 Task: Assign in the project AvidTech the issue 'Implement a new cloud-based time tracking system for a company with advanced time tracking and project management features' to the sprint 'User Flow Optimization Sprint'. Assign in the project AvidTech the issue 'Integrate a new location-based feature into an existing mobile application to enhance user experience and personalization' to the sprint 'User Flow Optimization Sprint'. Assign in the project AvidTech the issue 'Develop a new tool for automated testing of web application database performance and scalability' to the sprint 'User Flow Optimization Sprint'. Assign in the project AvidTech the issue 'Upgrade the content management and versioning mechanisms of a web application to improve content management and version control' to the sprint 'User Flow Optimization Sprint'
Action: Mouse moved to (491, 485)
Screenshot: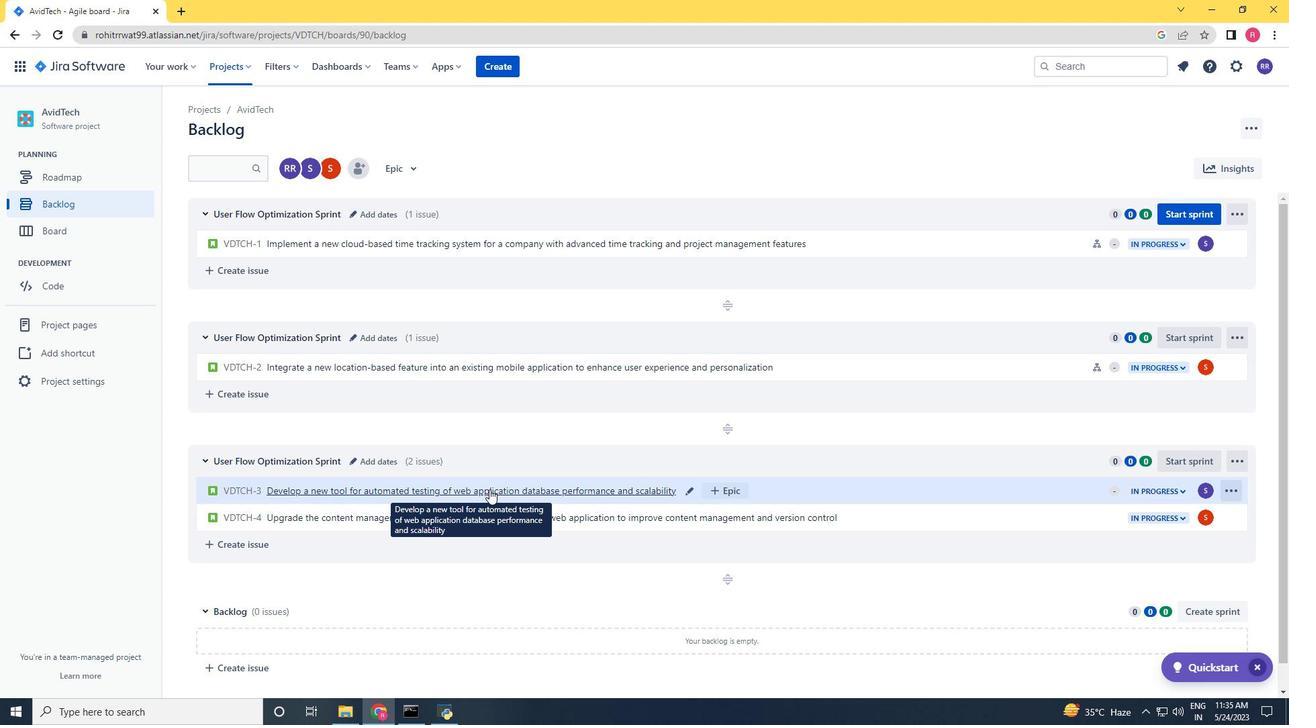 
Action: Mouse scrolled (491, 486) with delta (0, 0)
Screenshot: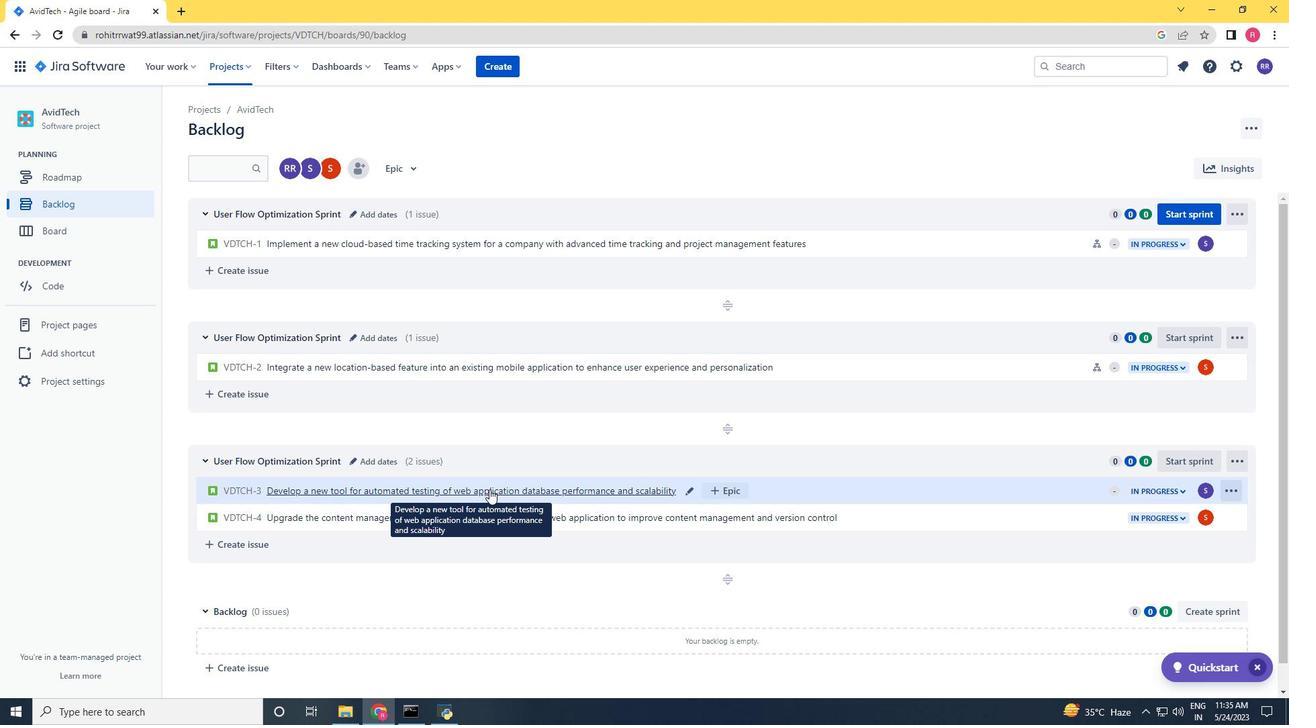 
Action: Mouse scrolled (491, 486) with delta (0, 0)
Screenshot: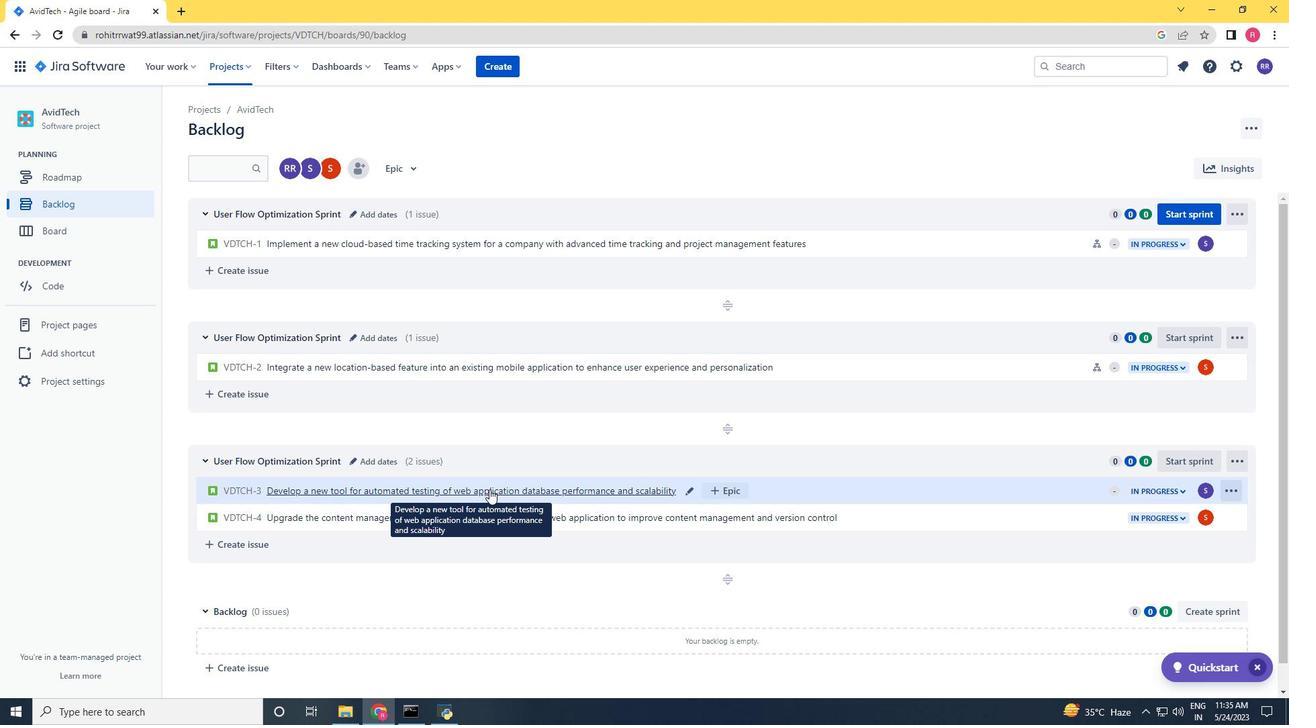 
Action: Mouse scrolled (491, 486) with delta (0, 0)
Screenshot: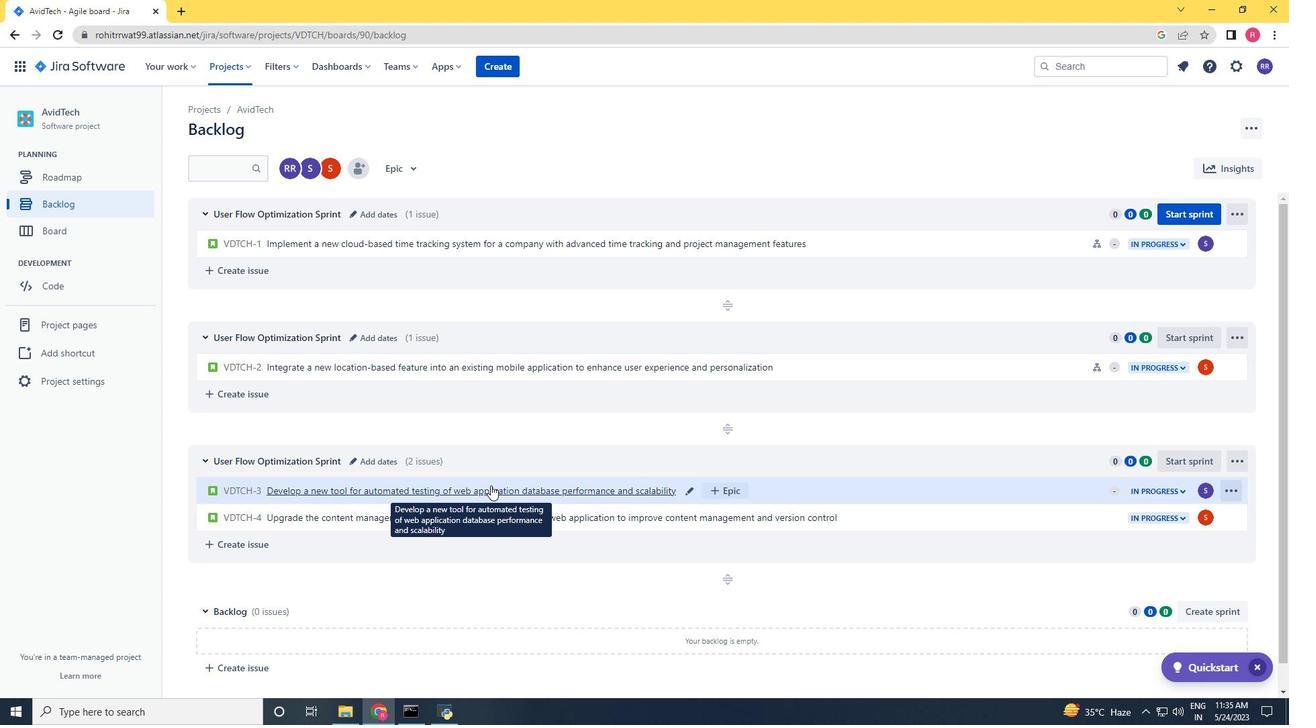 
Action: Mouse moved to (916, 259)
Screenshot: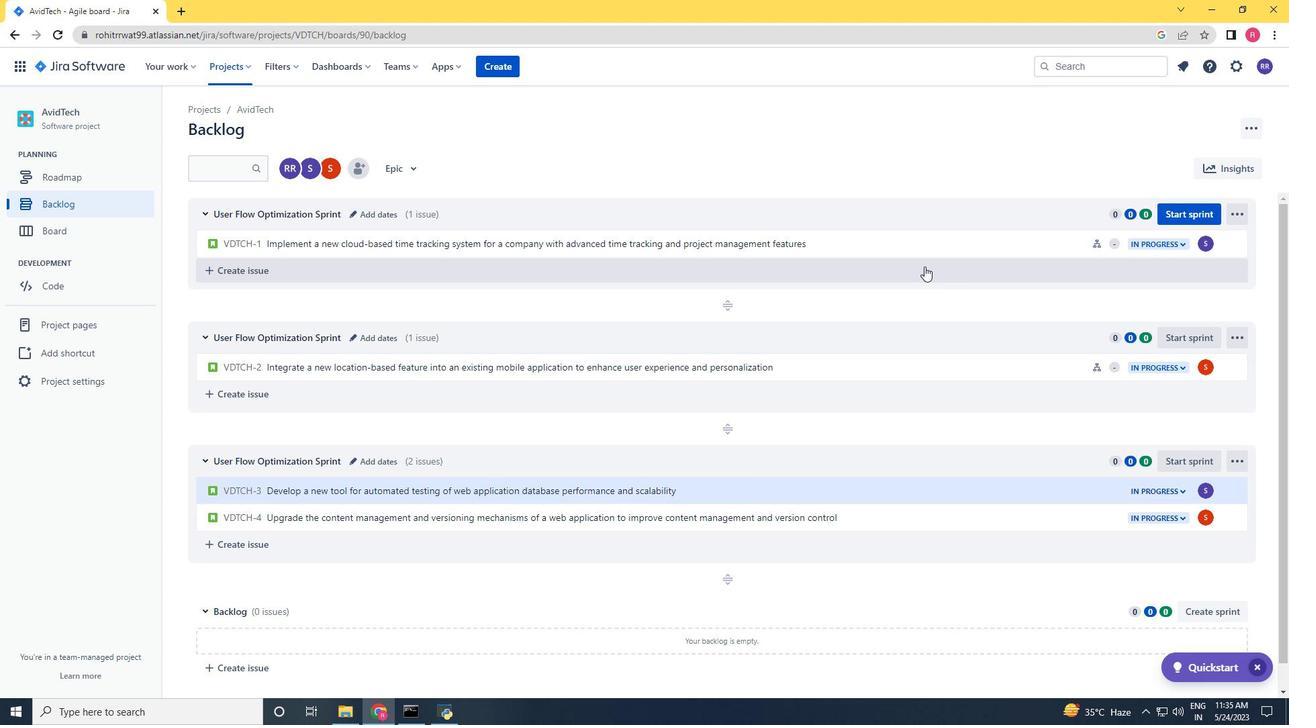 
Action: Mouse scrolled (916, 259) with delta (0, 0)
Screenshot: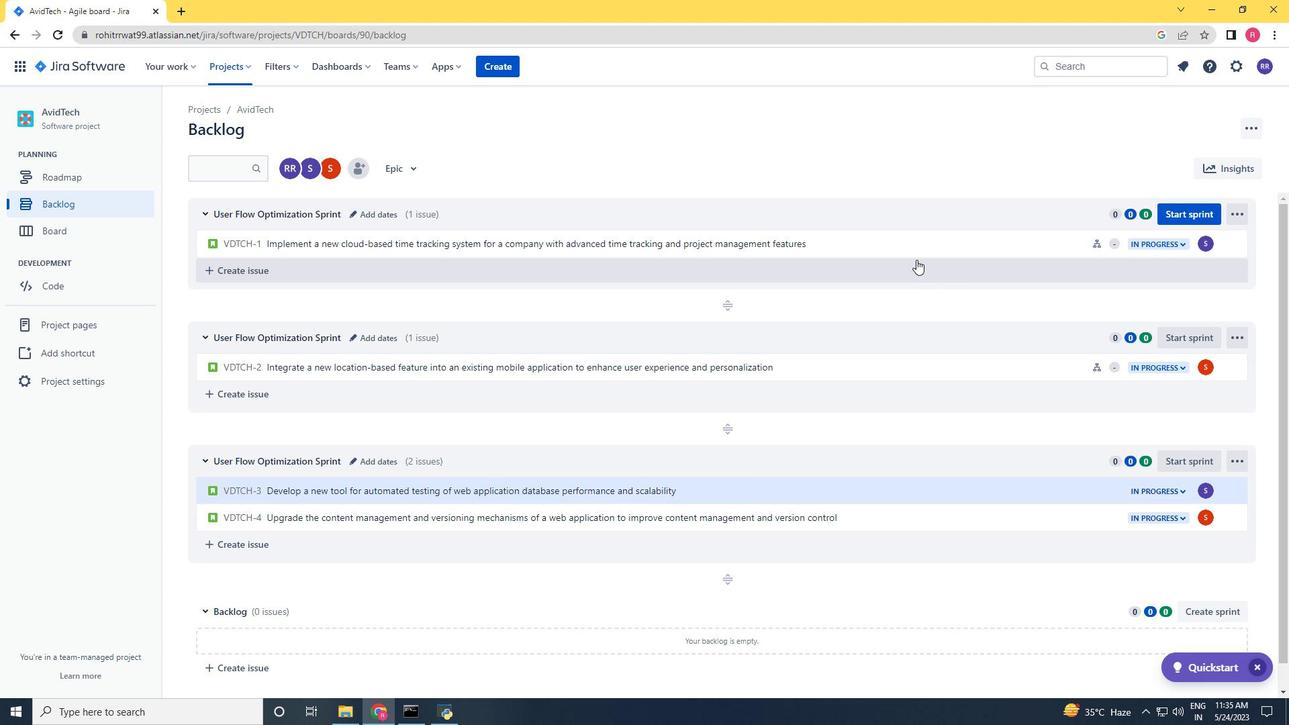 
Action: Mouse scrolled (916, 259) with delta (0, 0)
Screenshot: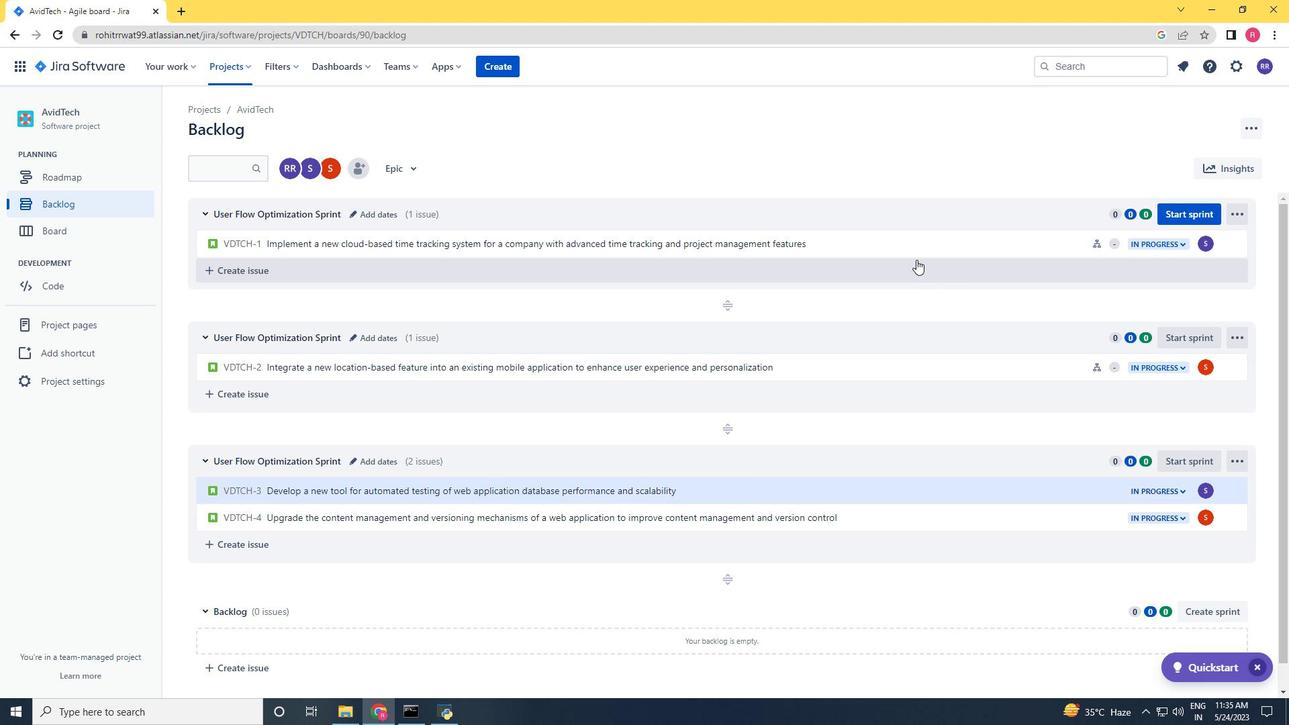 
Action: Mouse scrolled (916, 259) with delta (0, 0)
Screenshot: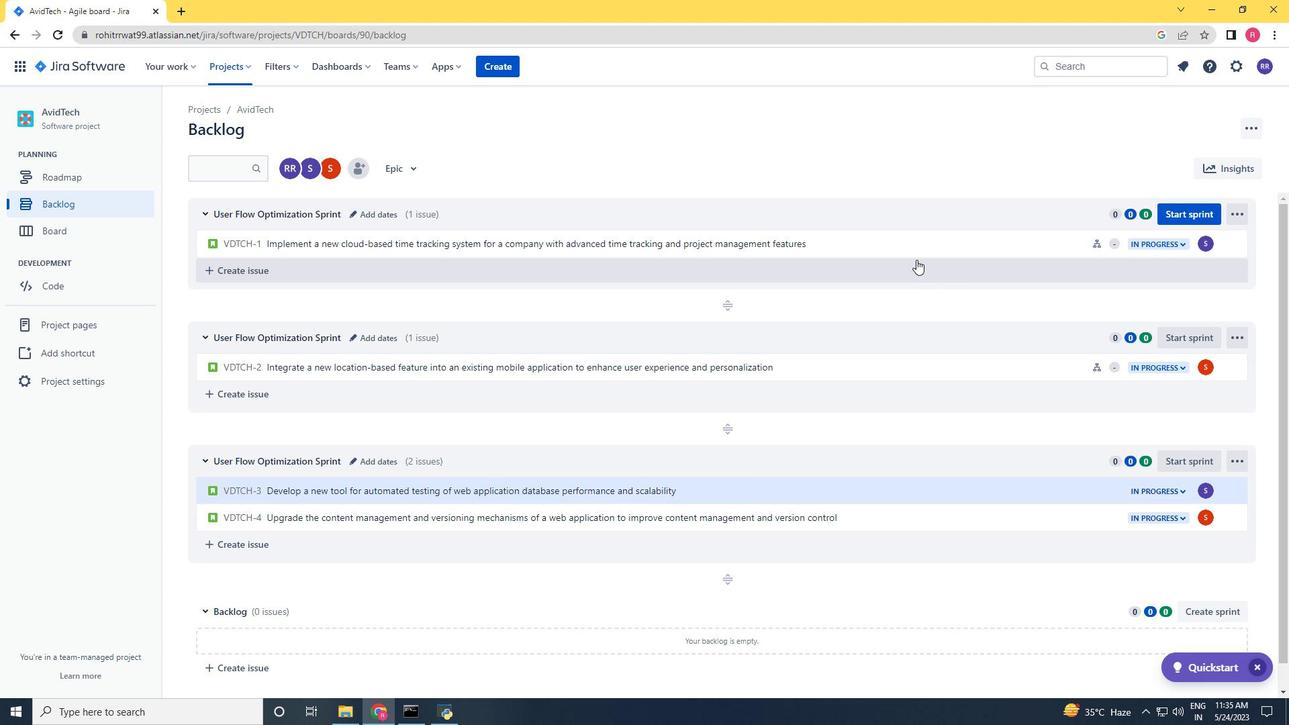 
Action: Mouse scrolled (916, 259) with delta (0, 0)
Screenshot: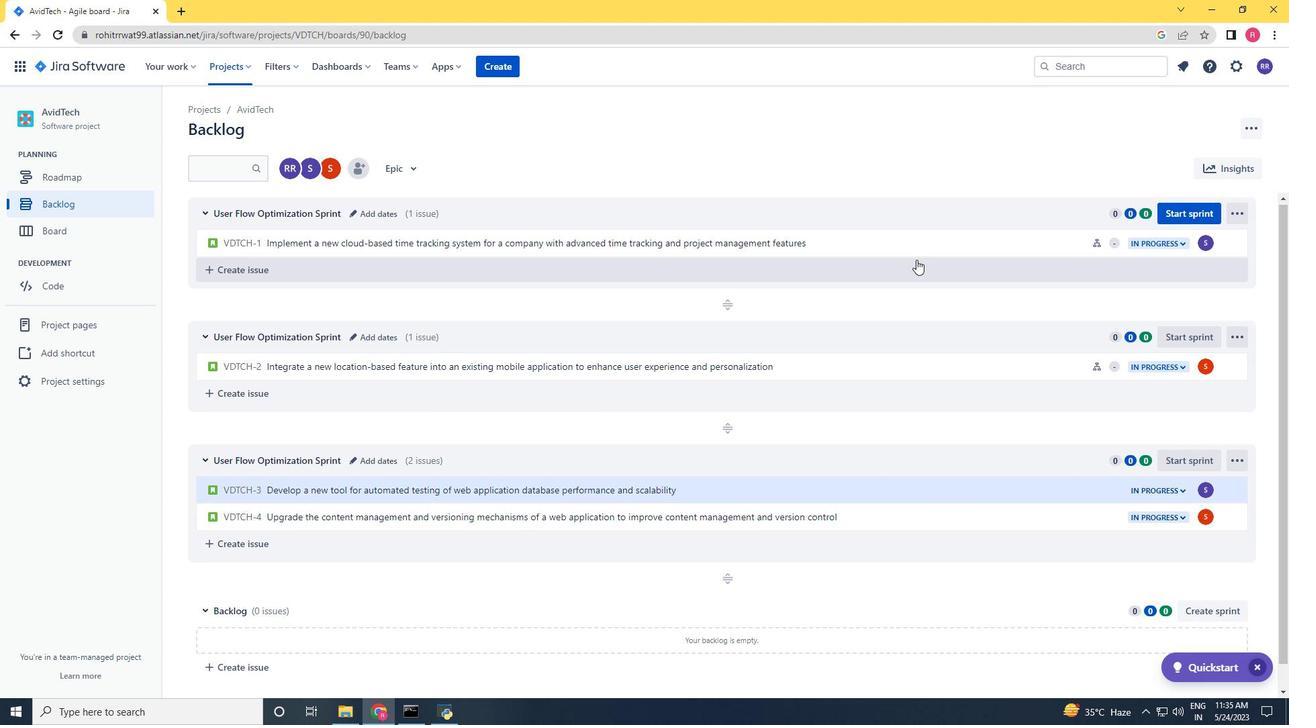 
Action: Mouse scrolled (916, 259) with delta (0, 0)
Screenshot: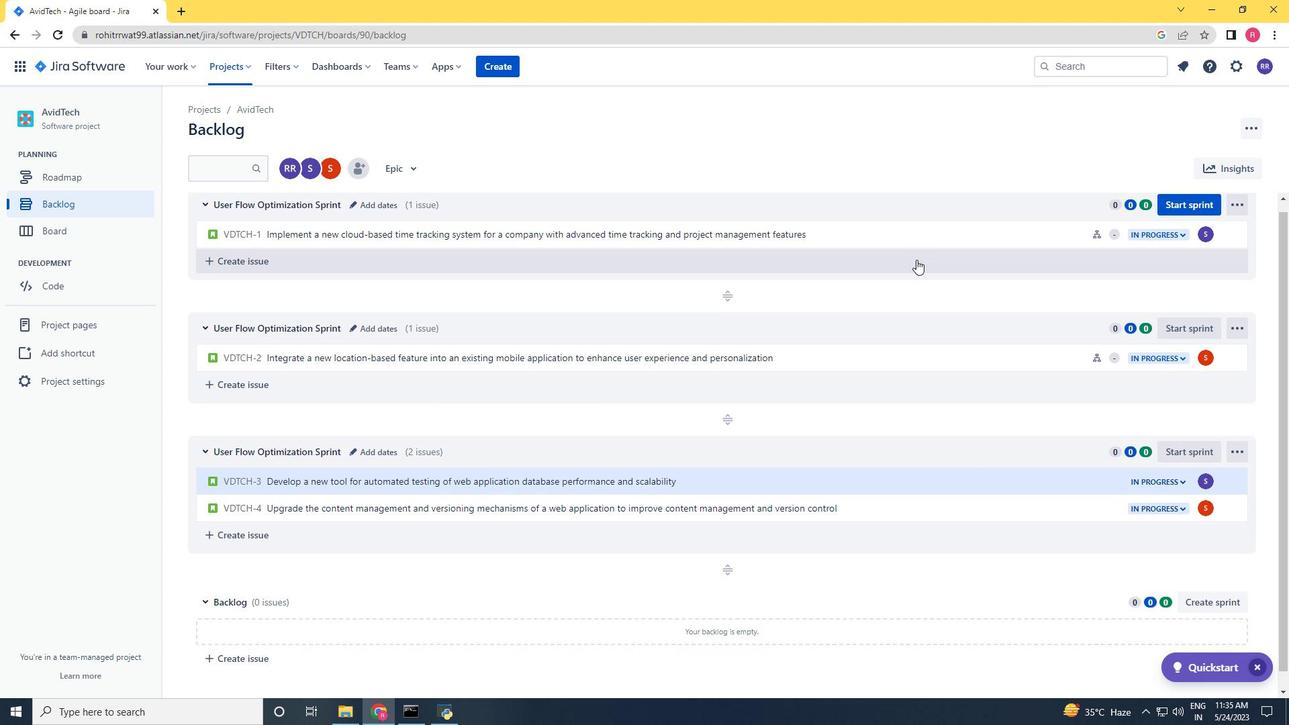 
Action: Mouse moved to (912, 433)
Screenshot: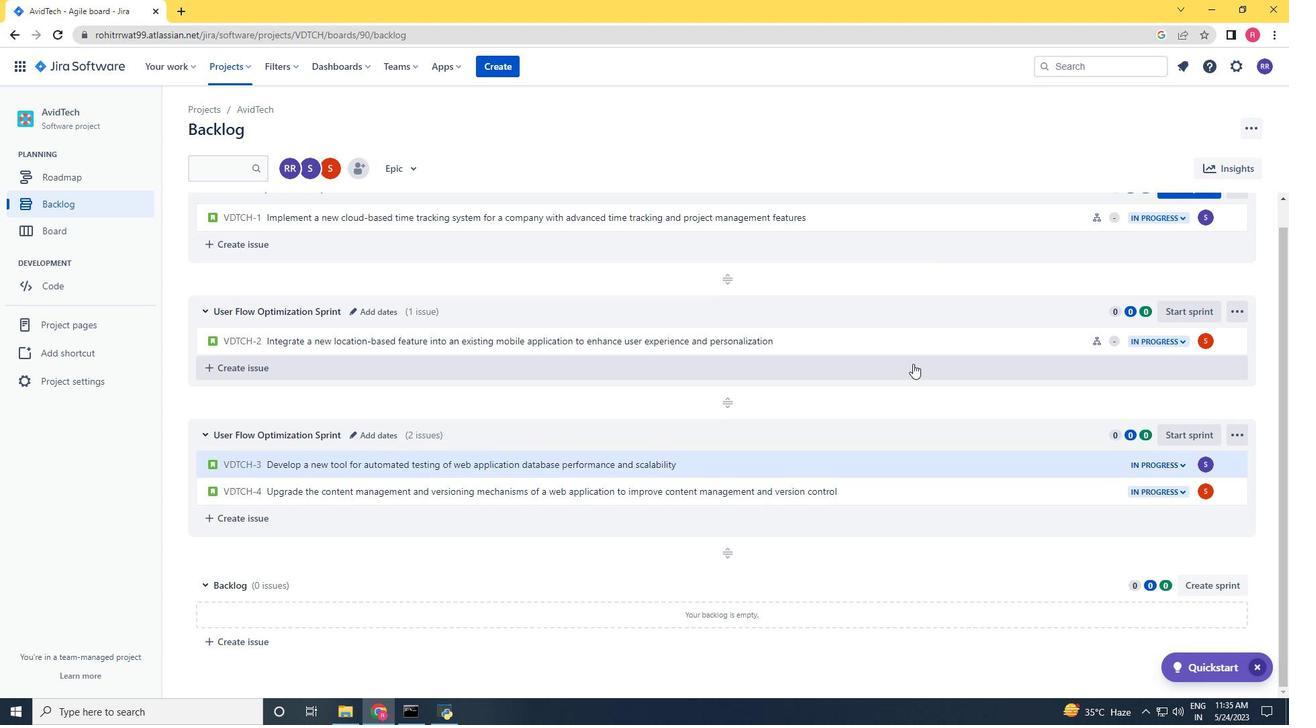 
Action: Mouse scrolled (912, 433) with delta (0, 0)
Screenshot: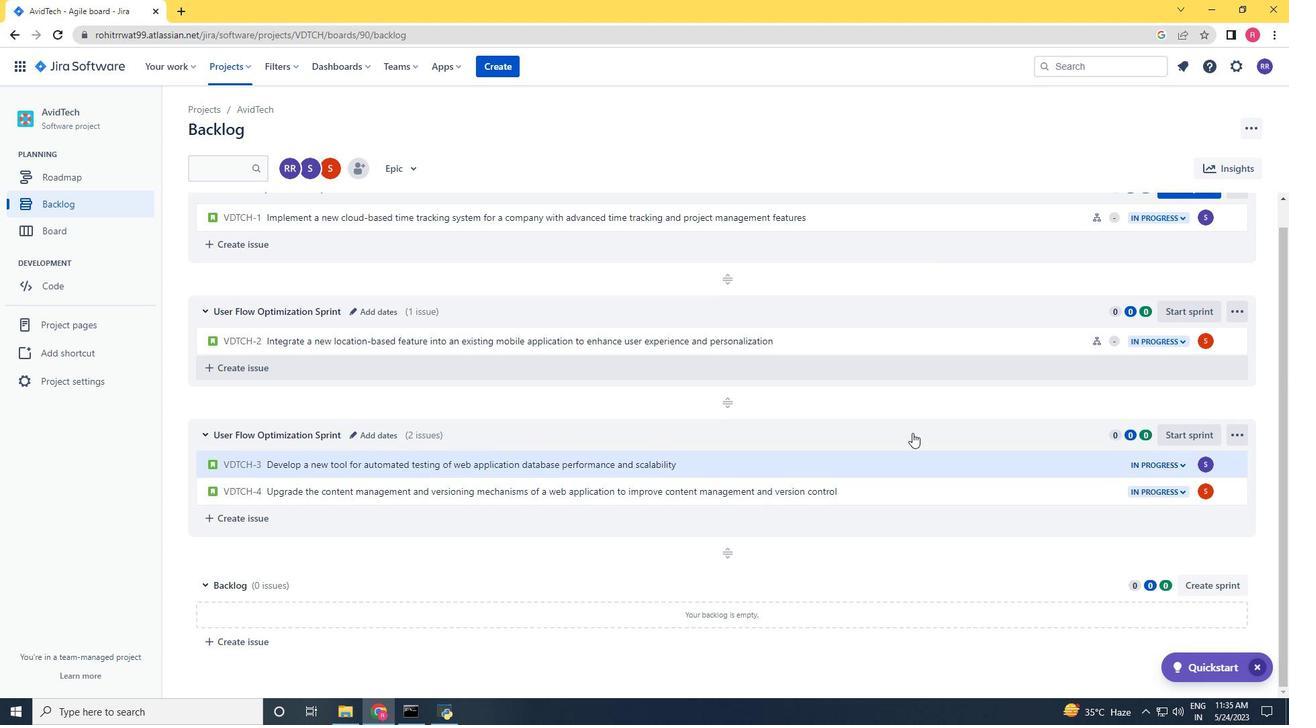 
Action: Mouse scrolled (912, 433) with delta (0, 0)
Screenshot: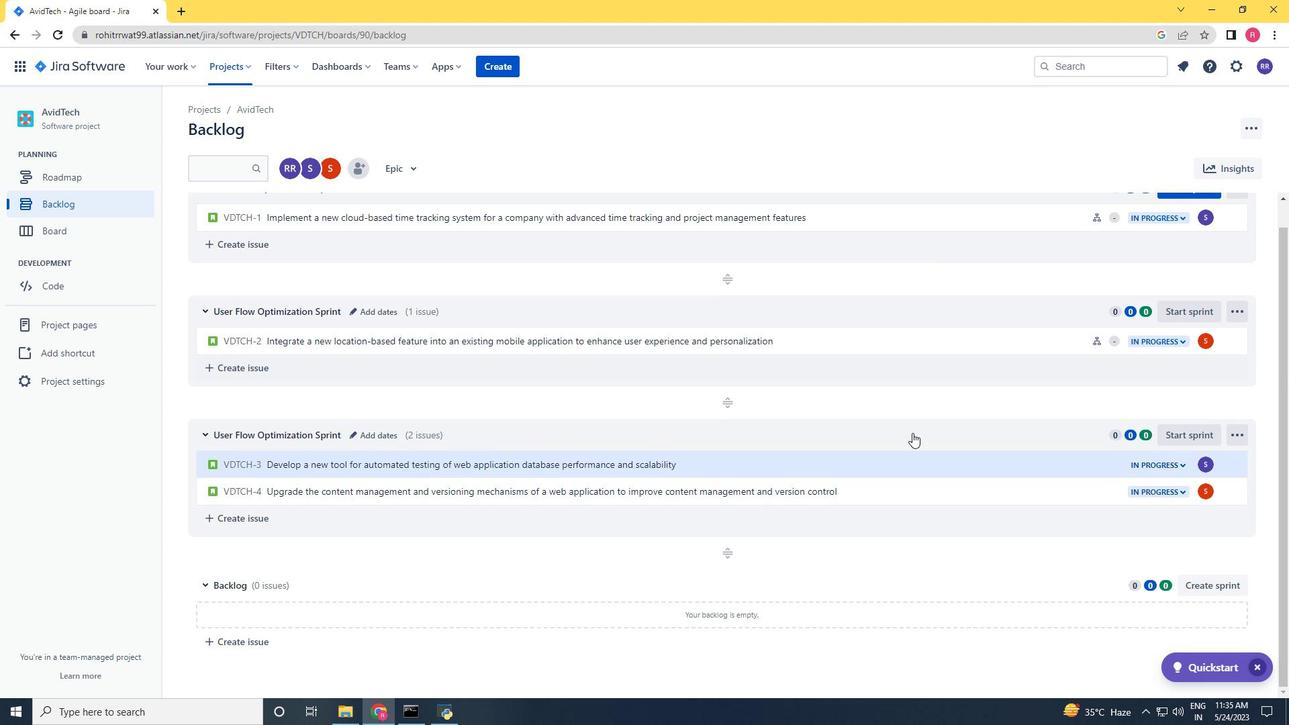 
Action: Mouse scrolled (912, 433) with delta (0, 0)
Screenshot: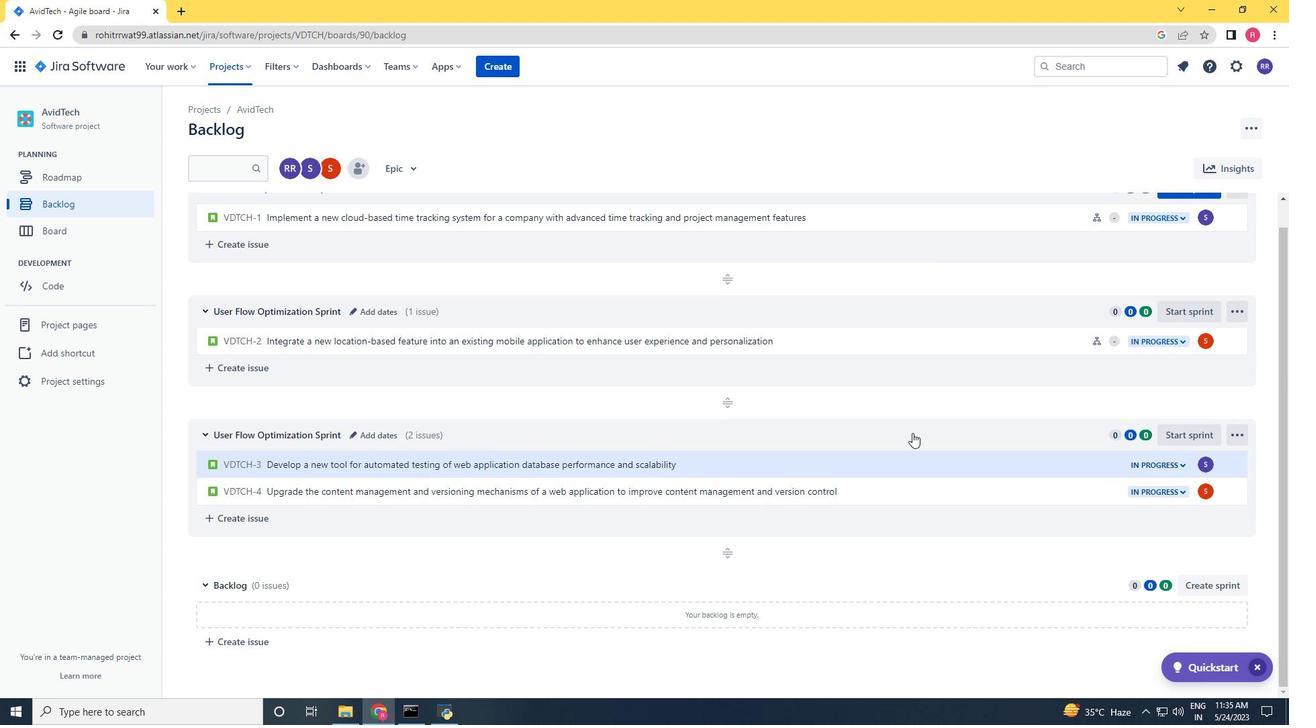
Action: Mouse scrolled (912, 433) with delta (0, 0)
Screenshot: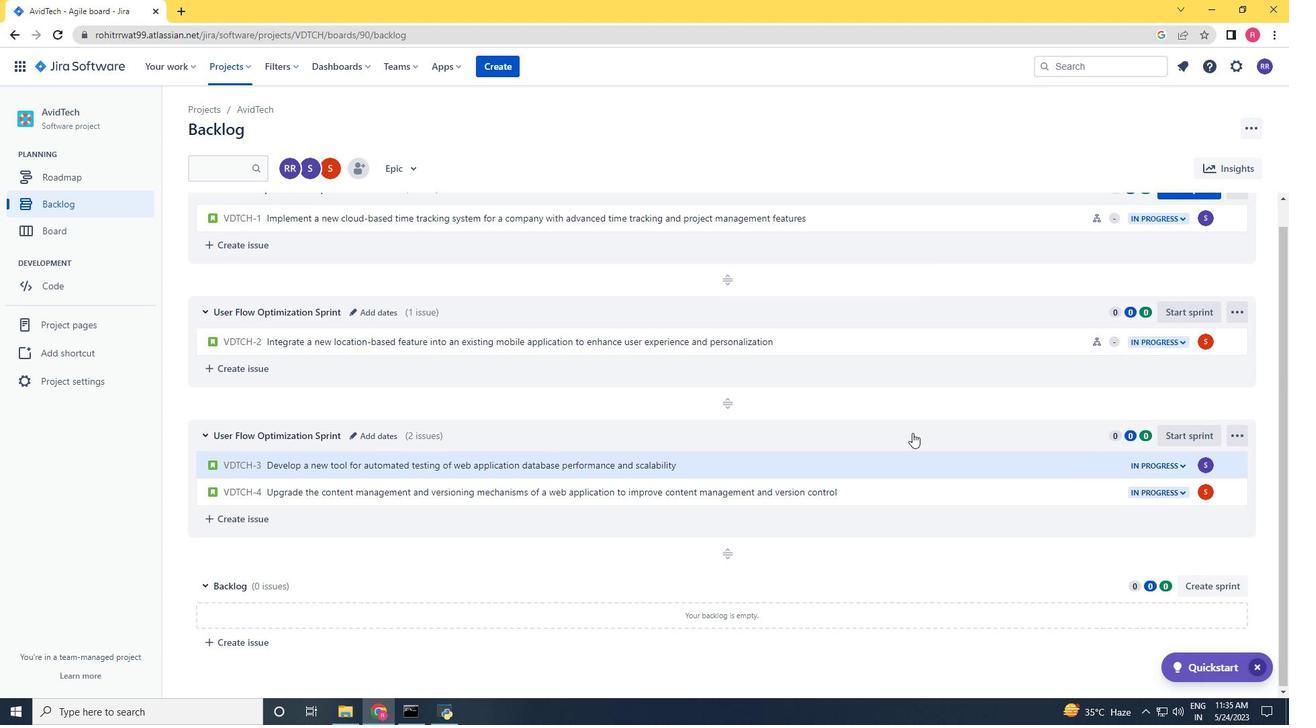 
Action: Mouse moved to (847, 492)
Screenshot: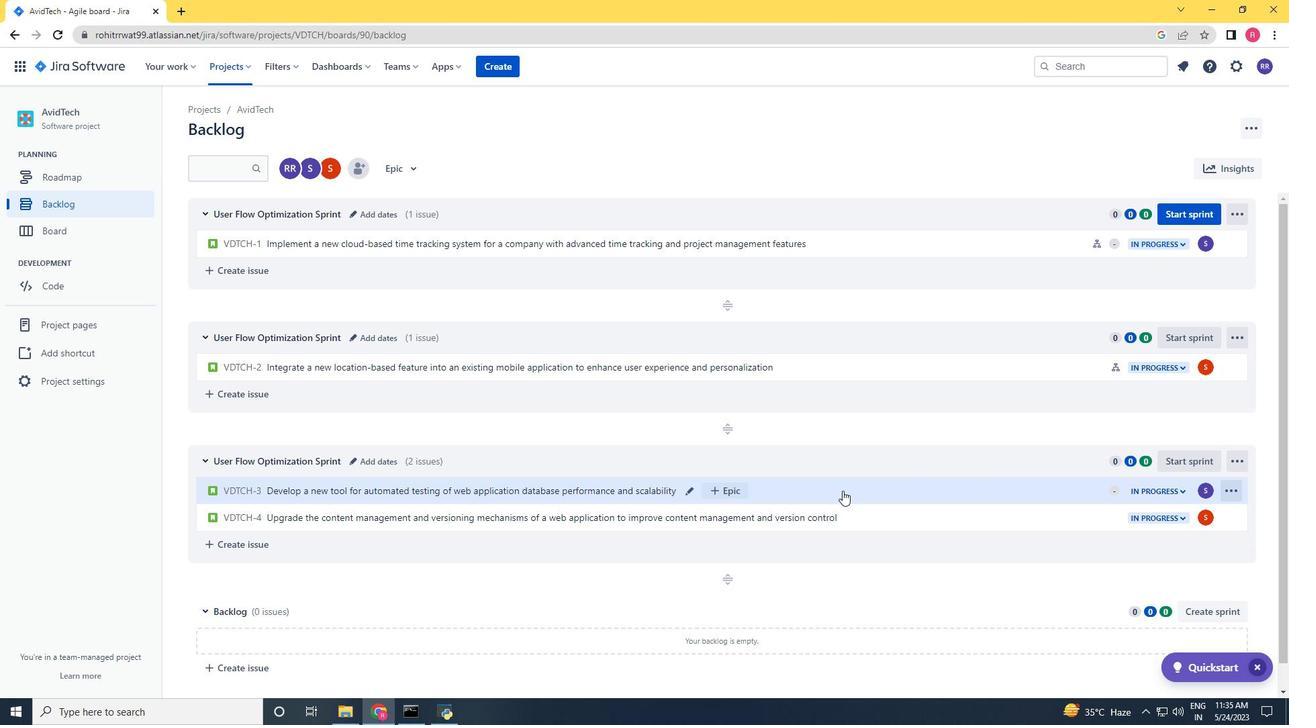 
Action: Mouse pressed left at (847, 492)
Screenshot: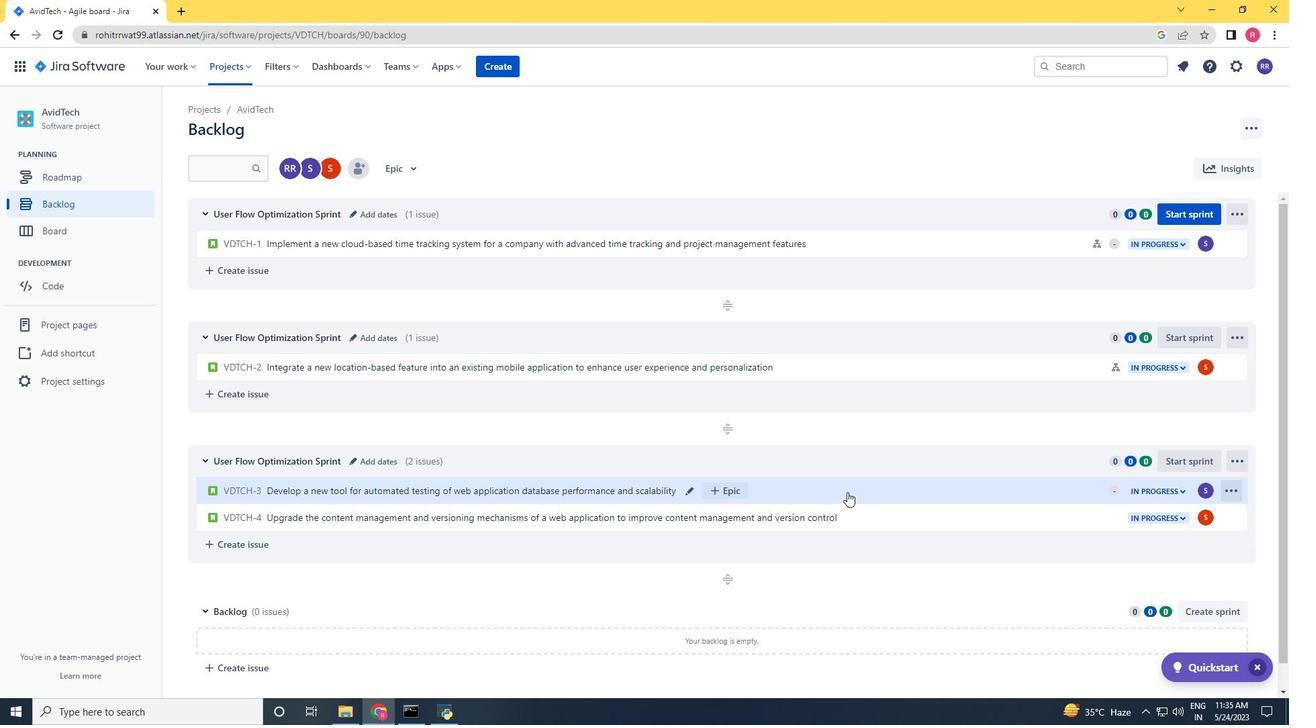 
Action: Mouse moved to (758, 523)
Screenshot: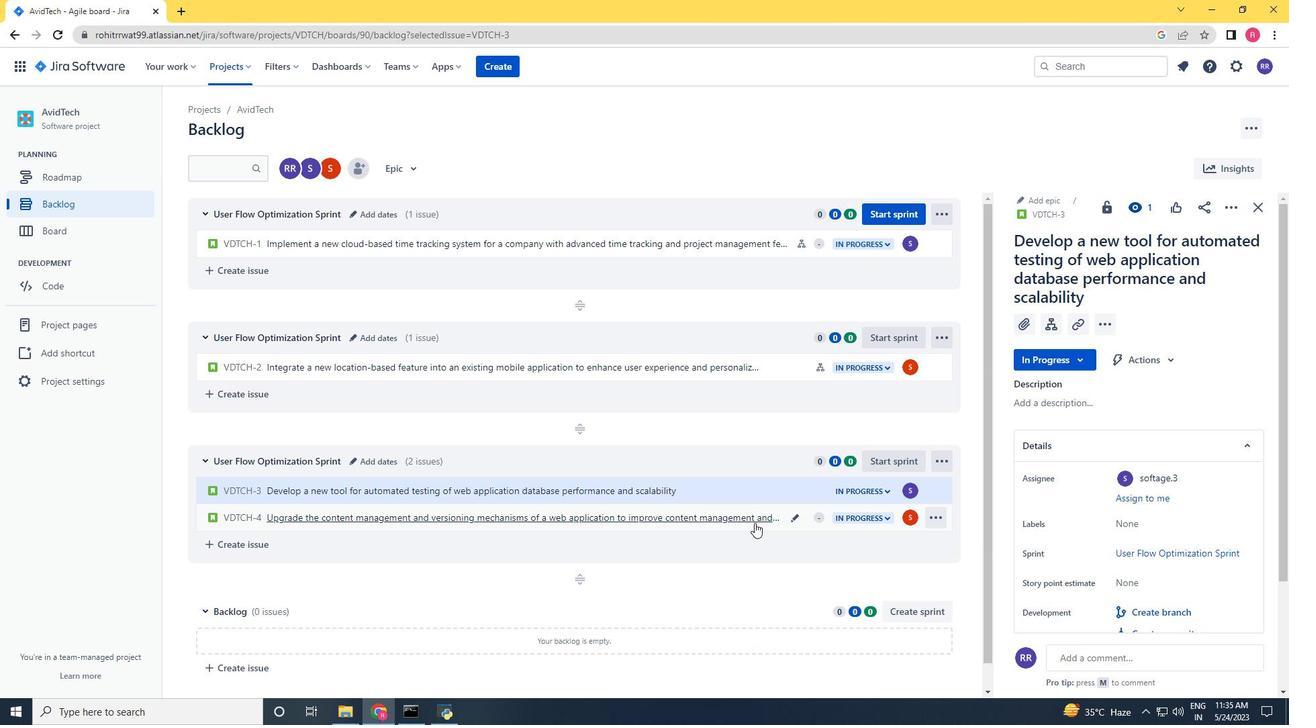 
Action: Mouse pressed left at (758, 523)
Screenshot: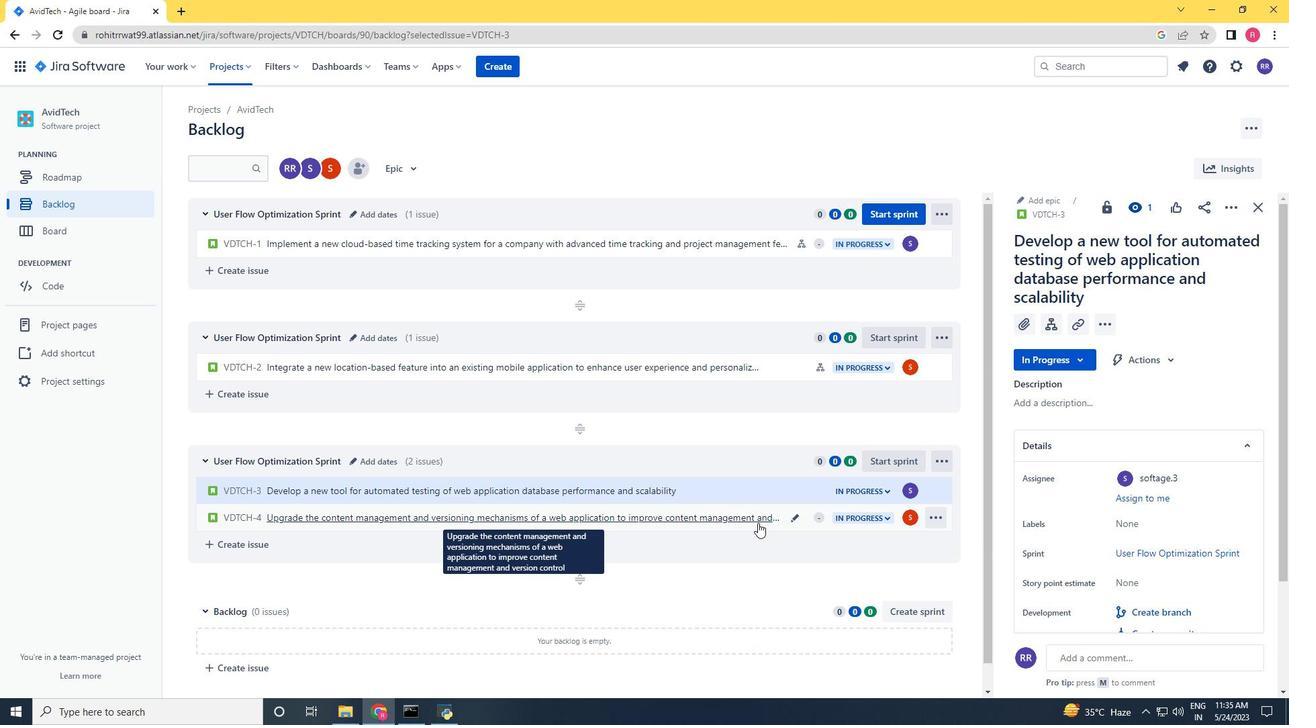 
Action: Mouse moved to (722, 253)
Screenshot: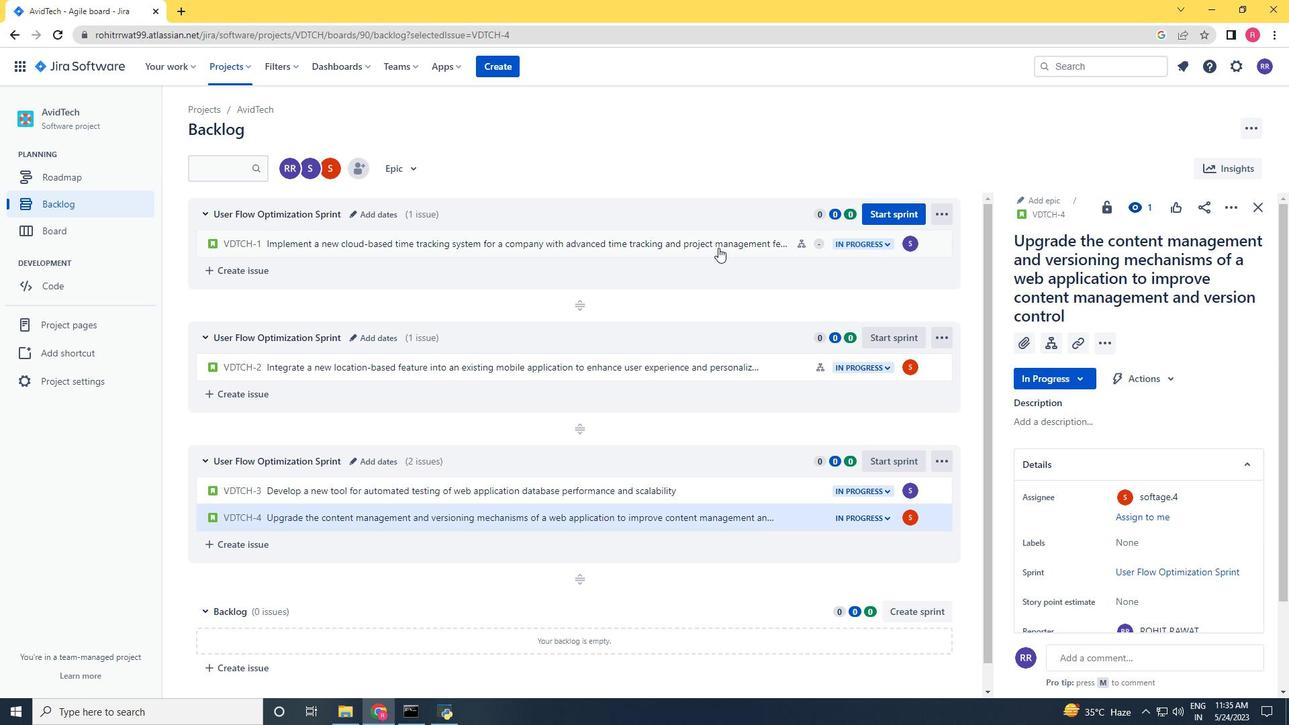 
Action: Mouse pressed left at (722, 253)
Screenshot: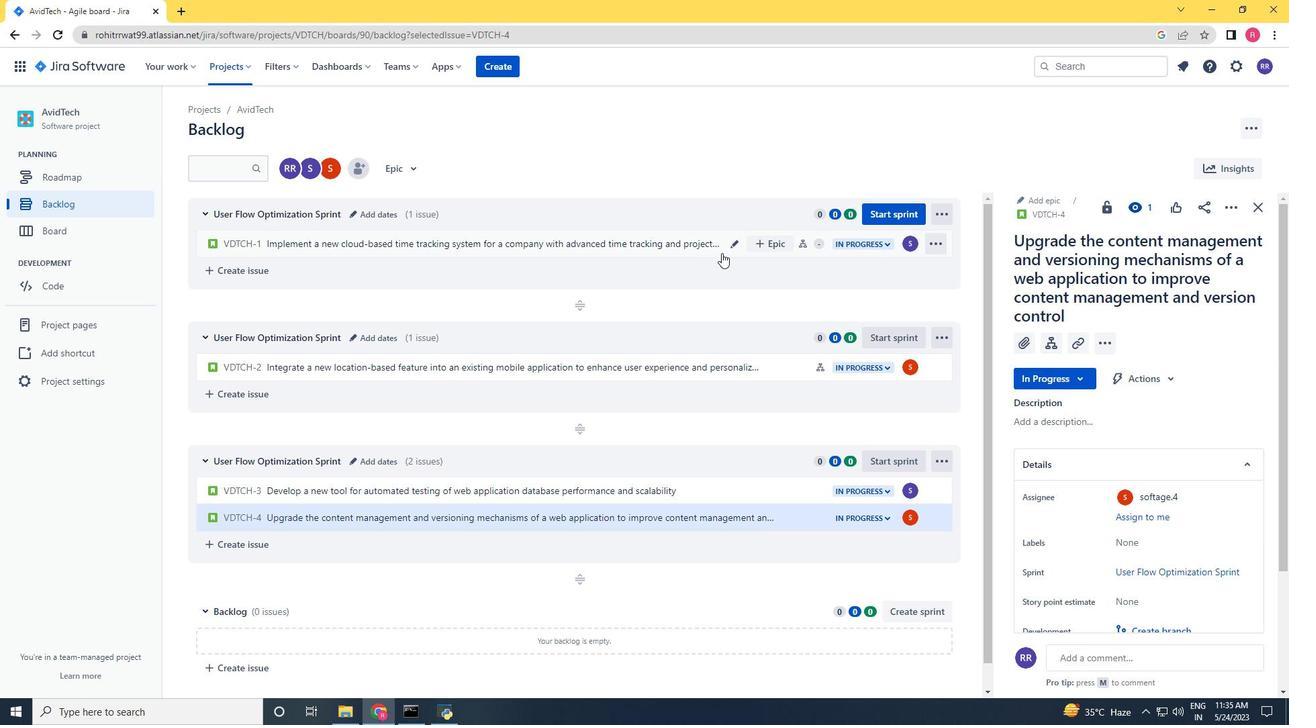 
Action: Mouse moved to (1250, 206)
Screenshot: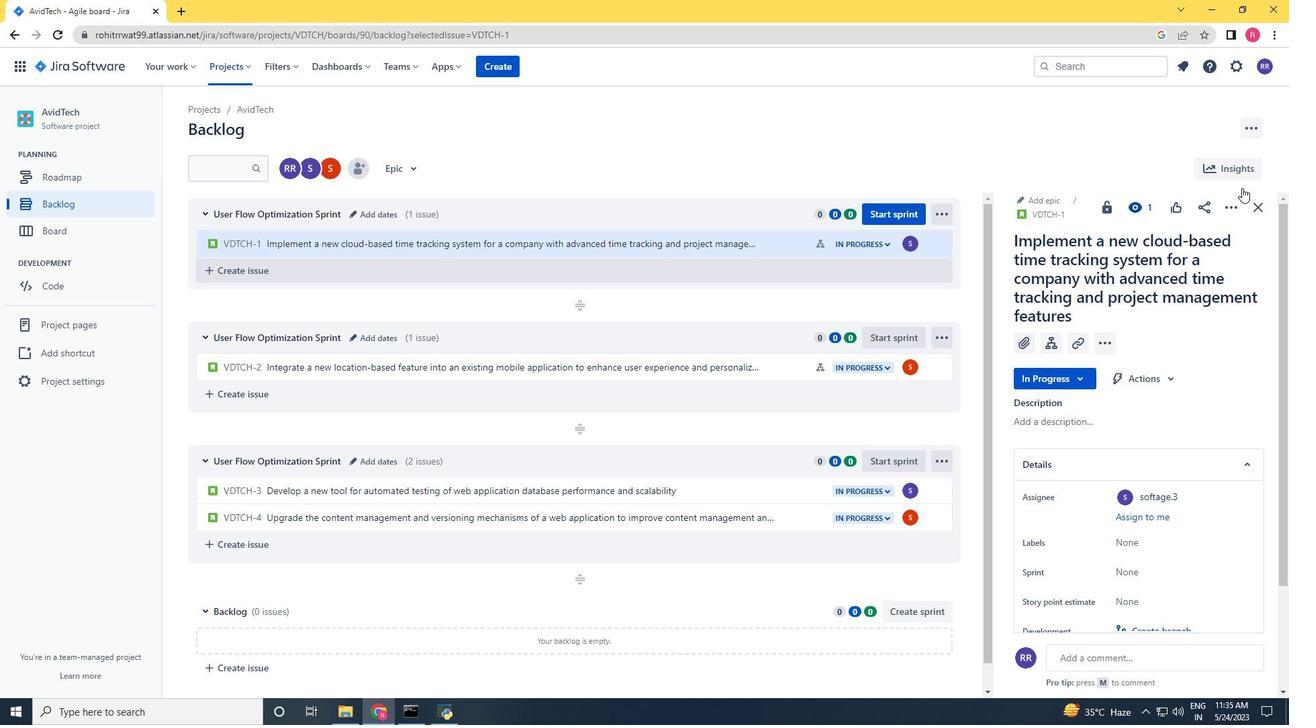 
Action: Mouse pressed left at (1250, 206)
Screenshot: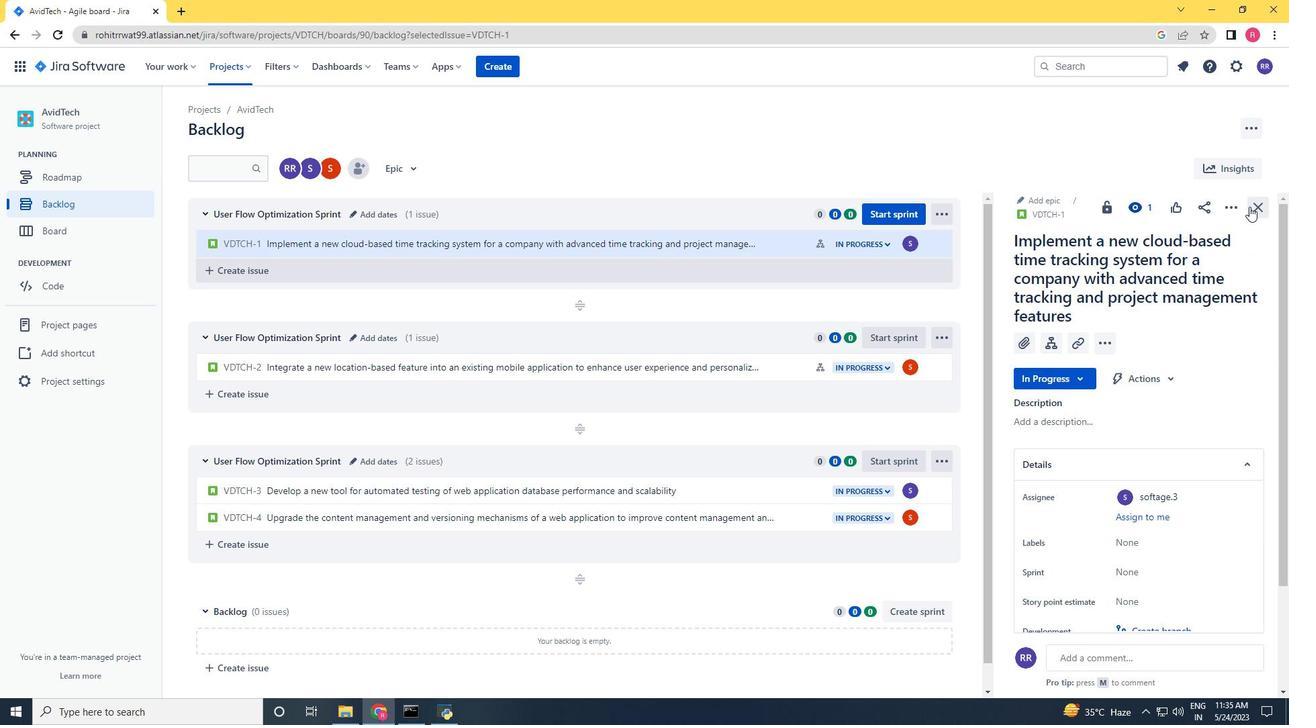 
Action: Mouse moved to (928, 379)
Screenshot: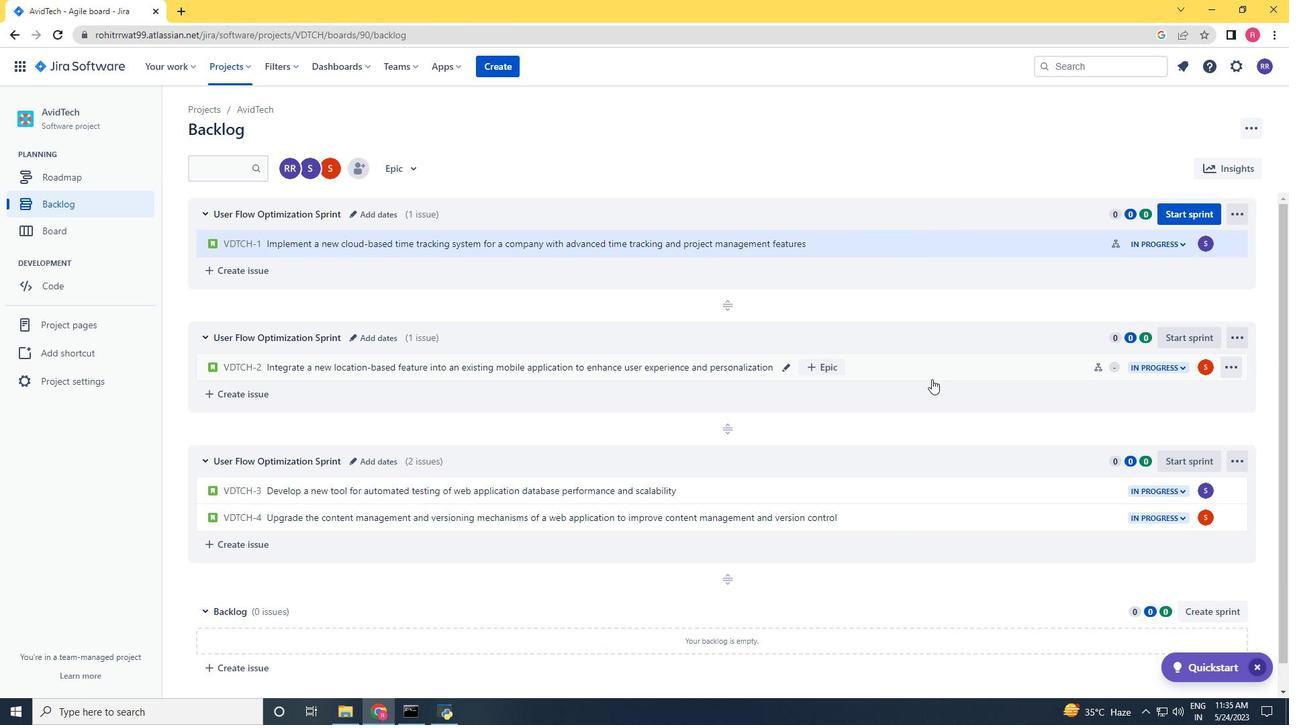 
Action: Mouse scrolled (928, 380) with delta (0, 0)
Screenshot: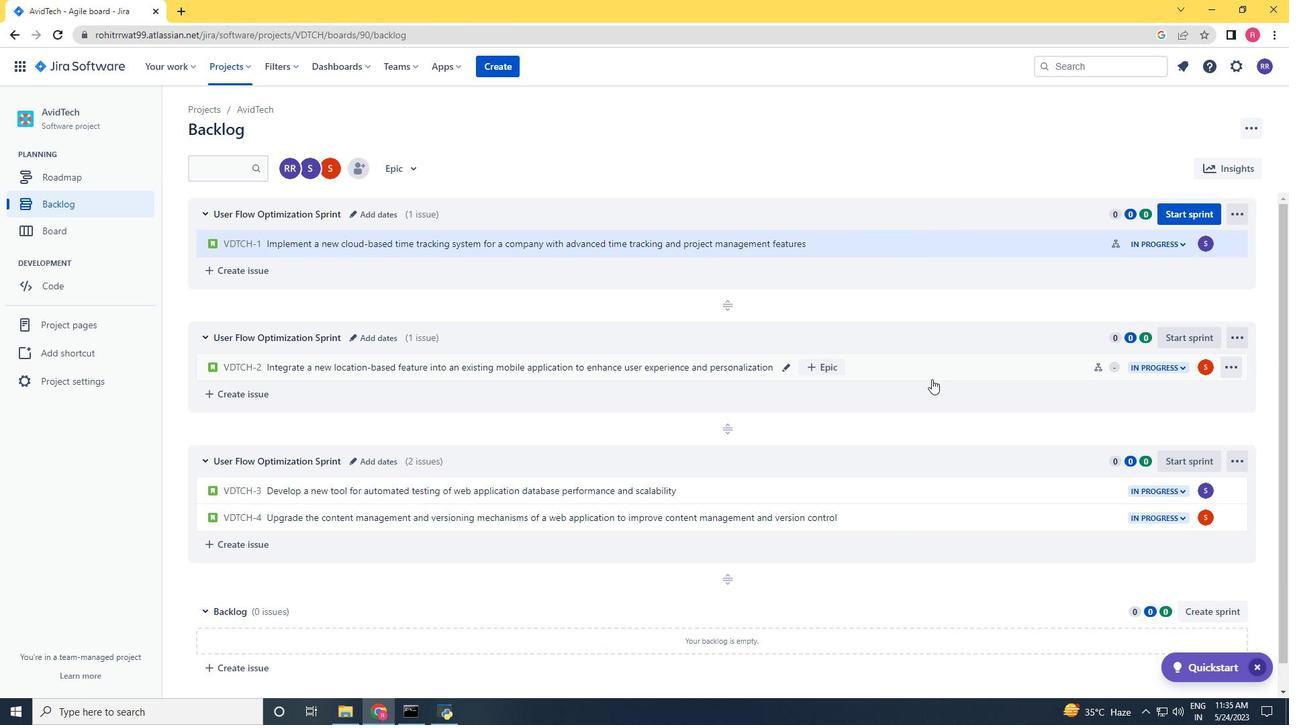 
Action: Mouse moved to (927, 378)
Screenshot: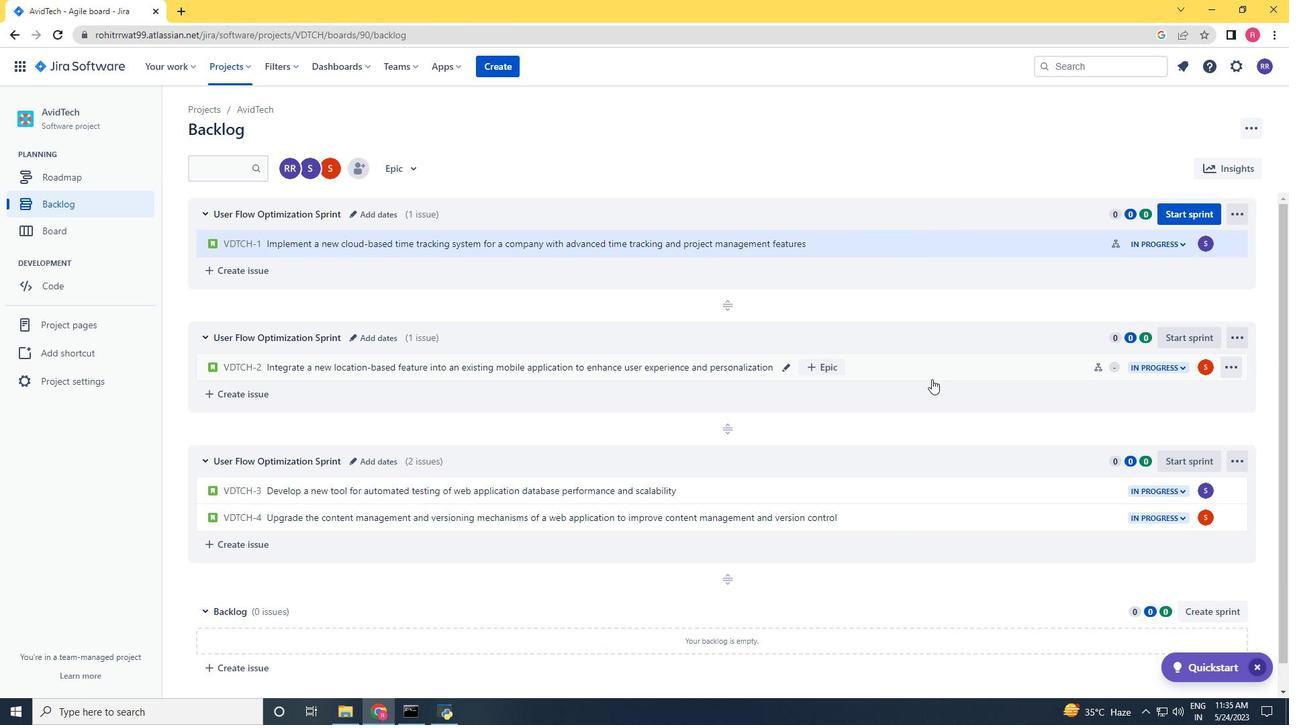 
Action: Mouse scrolled (927, 379) with delta (0, 0)
Screenshot: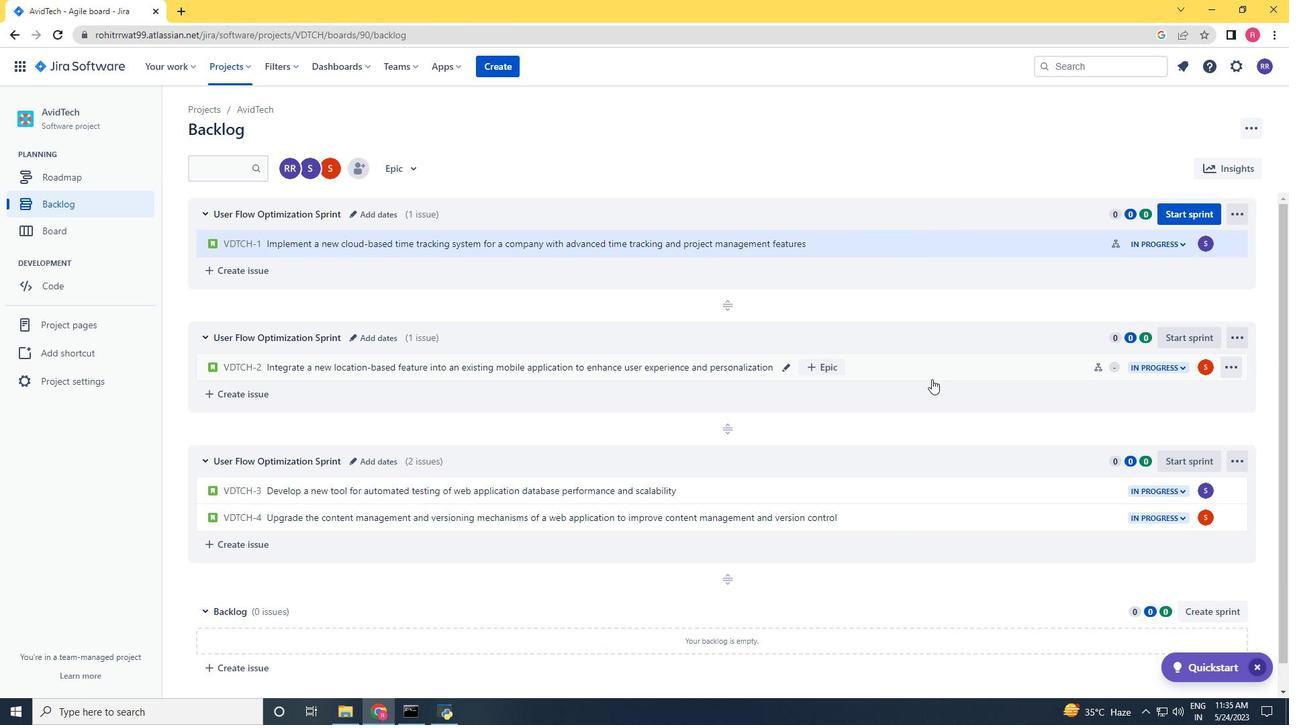 
Action: Mouse scrolled (927, 379) with delta (0, 0)
Screenshot: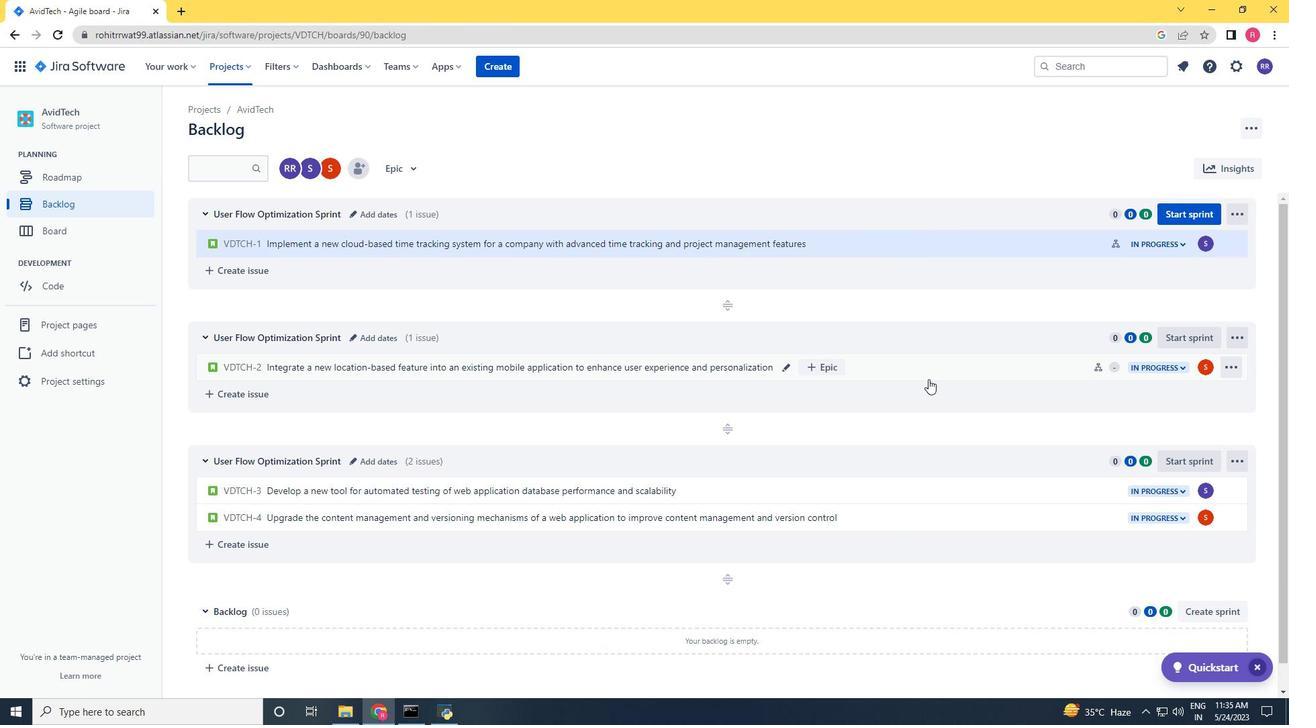 
Action: Mouse scrolled (927, 379) with delta (0, 0)
Screenshot: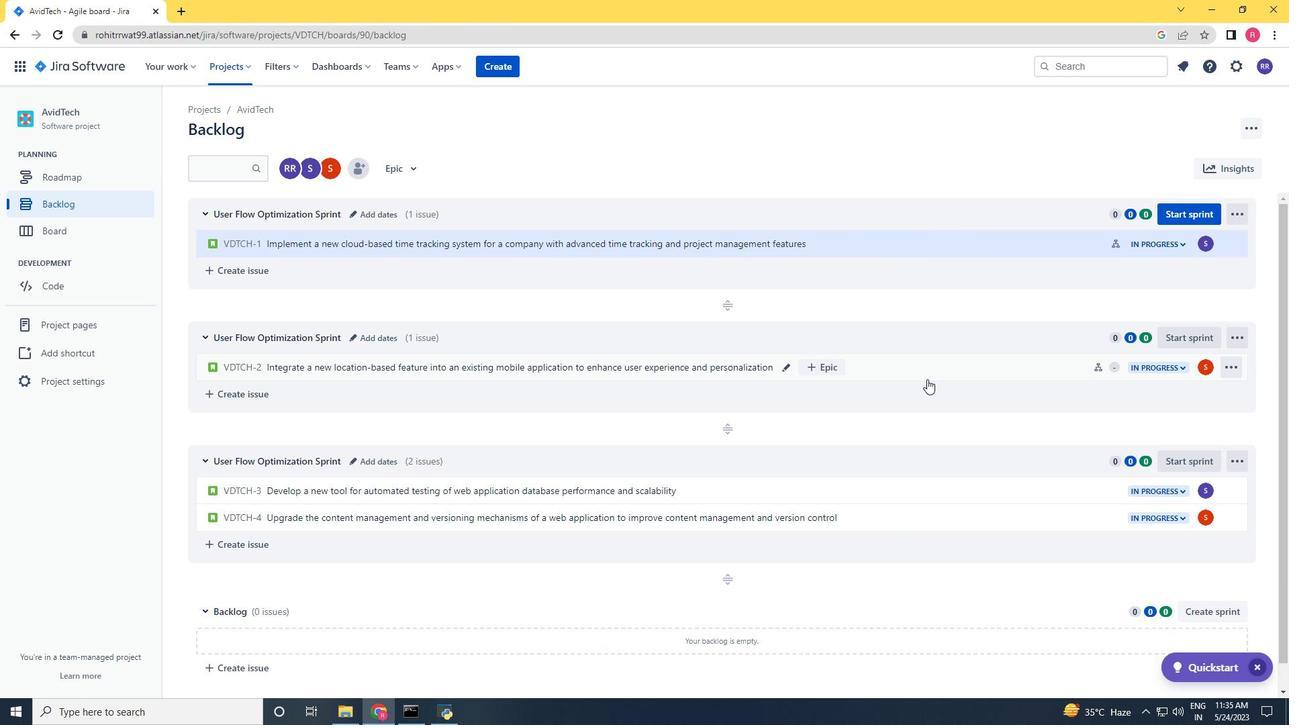 
Action: Mouse moved to (761, 338)
Screenshot: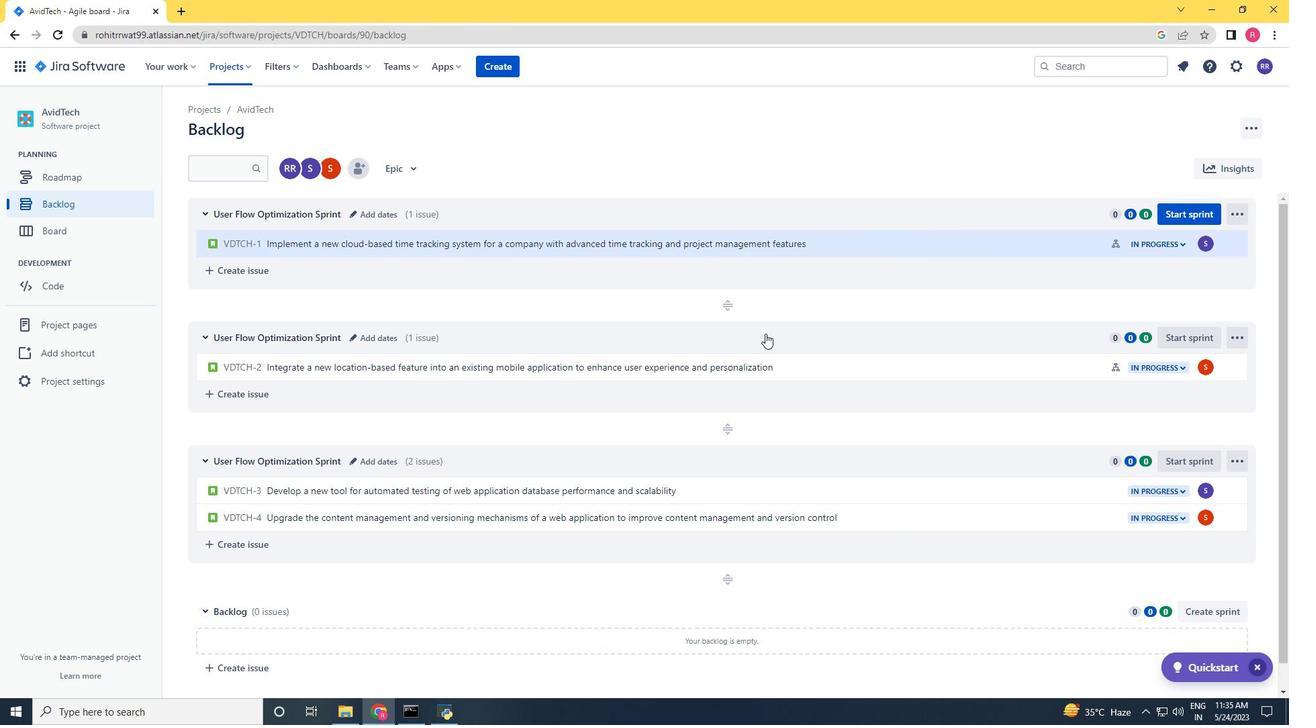 
Action: Mouse scrolled (761, 337) with delta (0, 0)
Screenshot: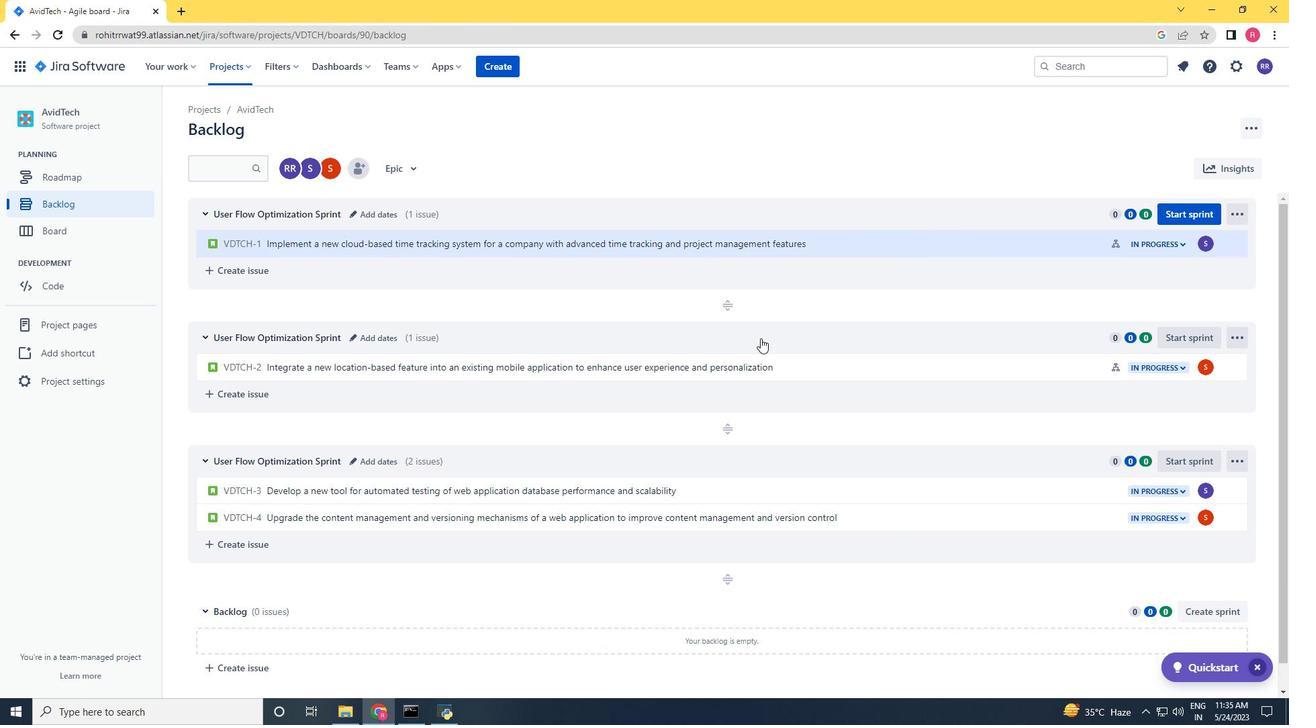 
Action: Mouse scrolled (761, 337) with delta (0, 0)
Screenshot: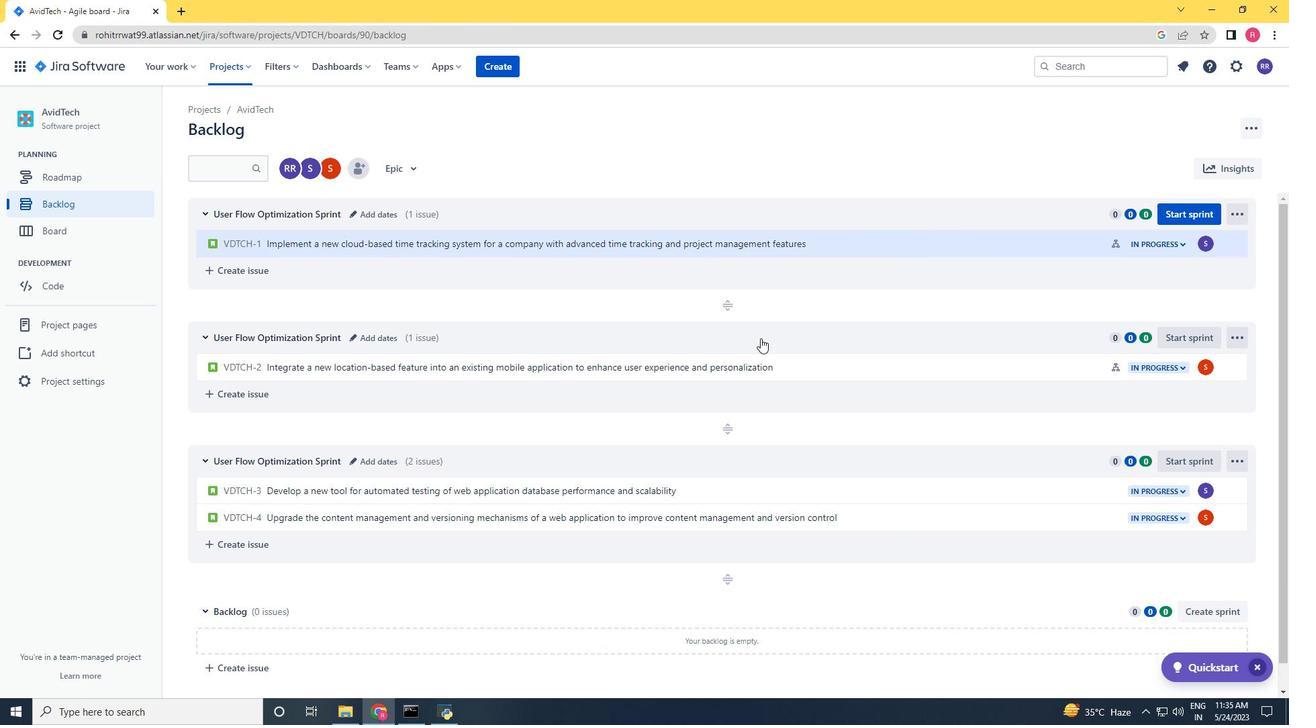 
Action: Mouse scrolled (761, 337) with delta (0, 0)
Screenshot: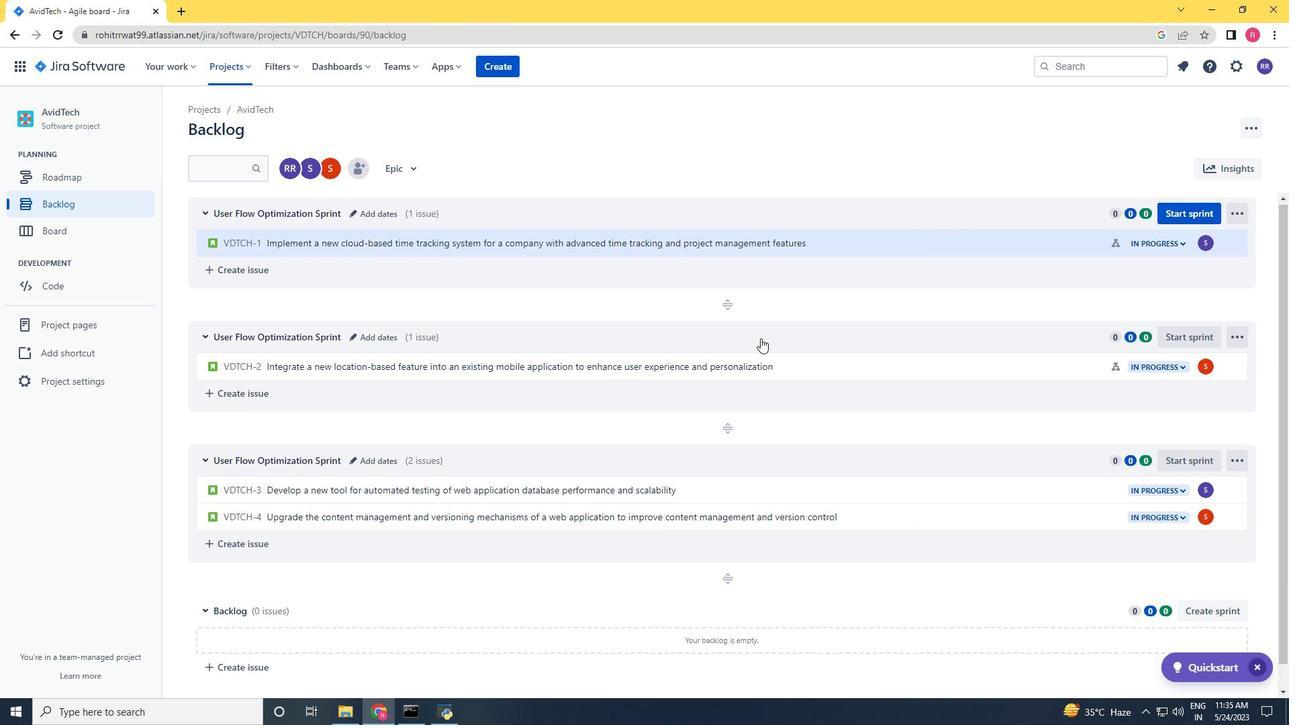
Action: Mouse scrolled (761, 337) with delta (0, 0)
Screenshot: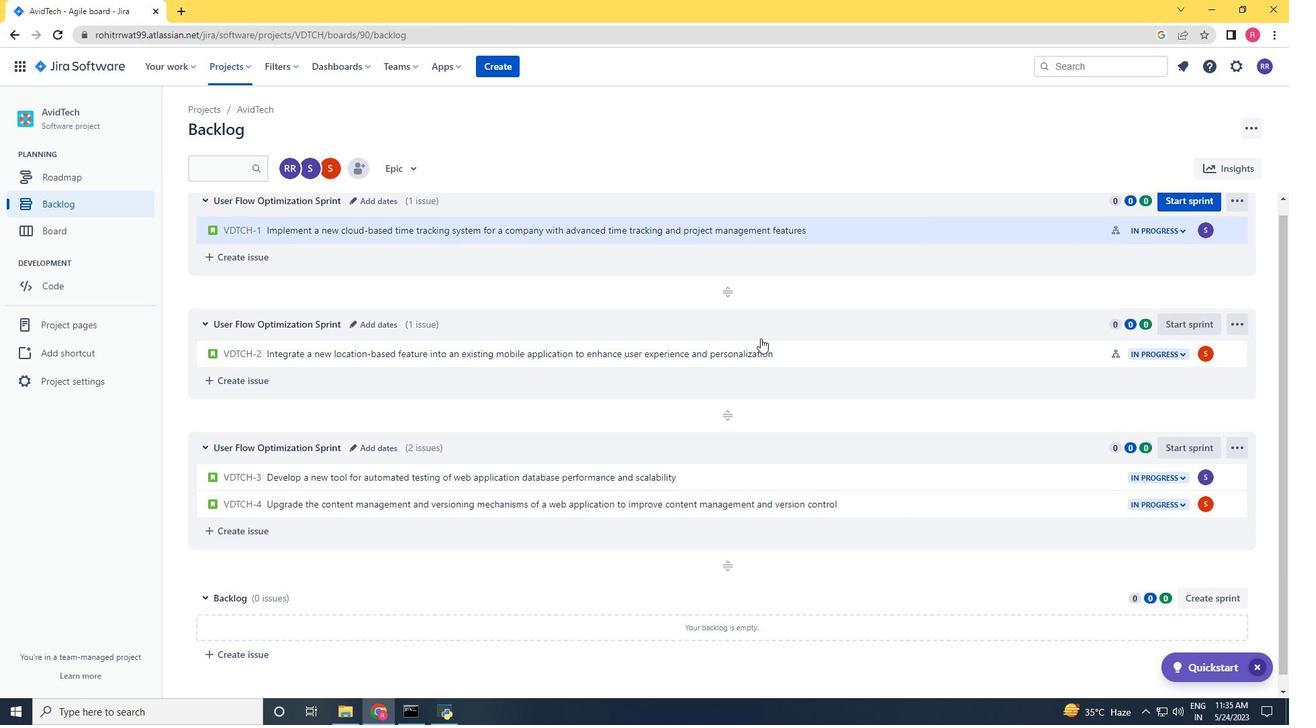 
Action: Mouse scrolled (761, 337) with delta (0, 0)
Screenshot: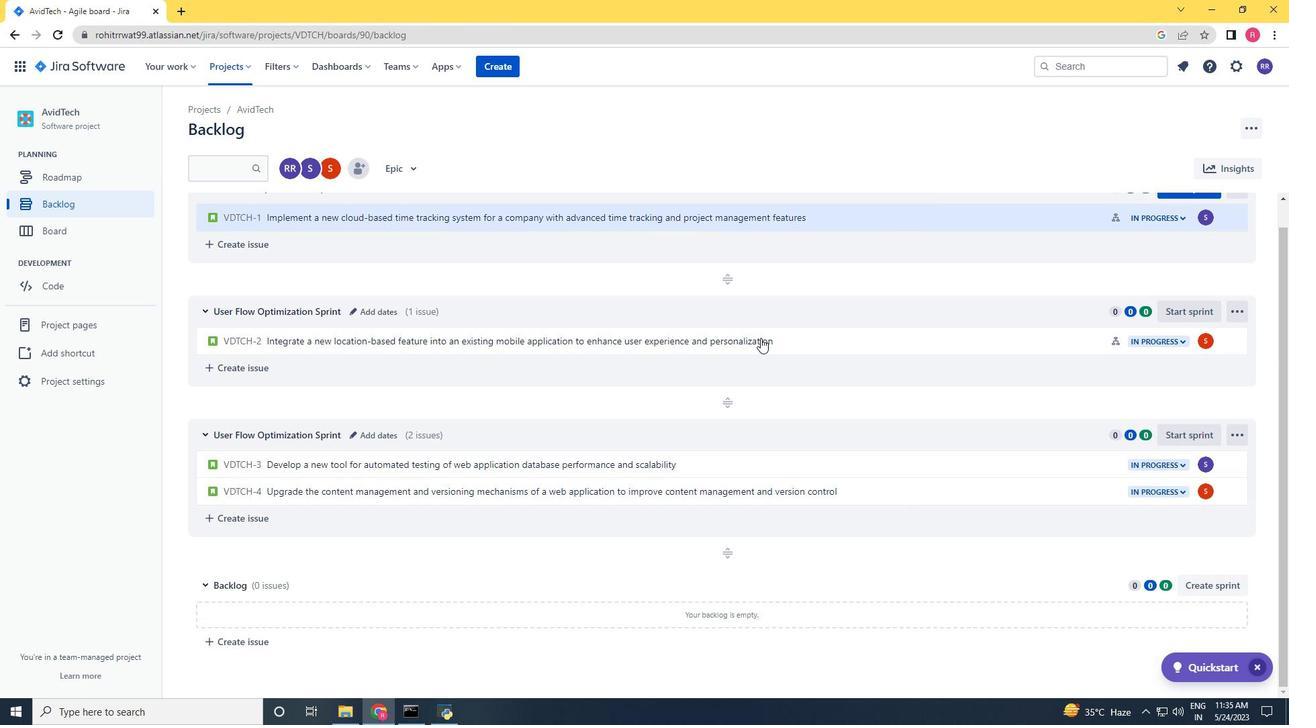 
Action: Mouse scrolled (761, 339) with delta (0, 0)
Screenshot: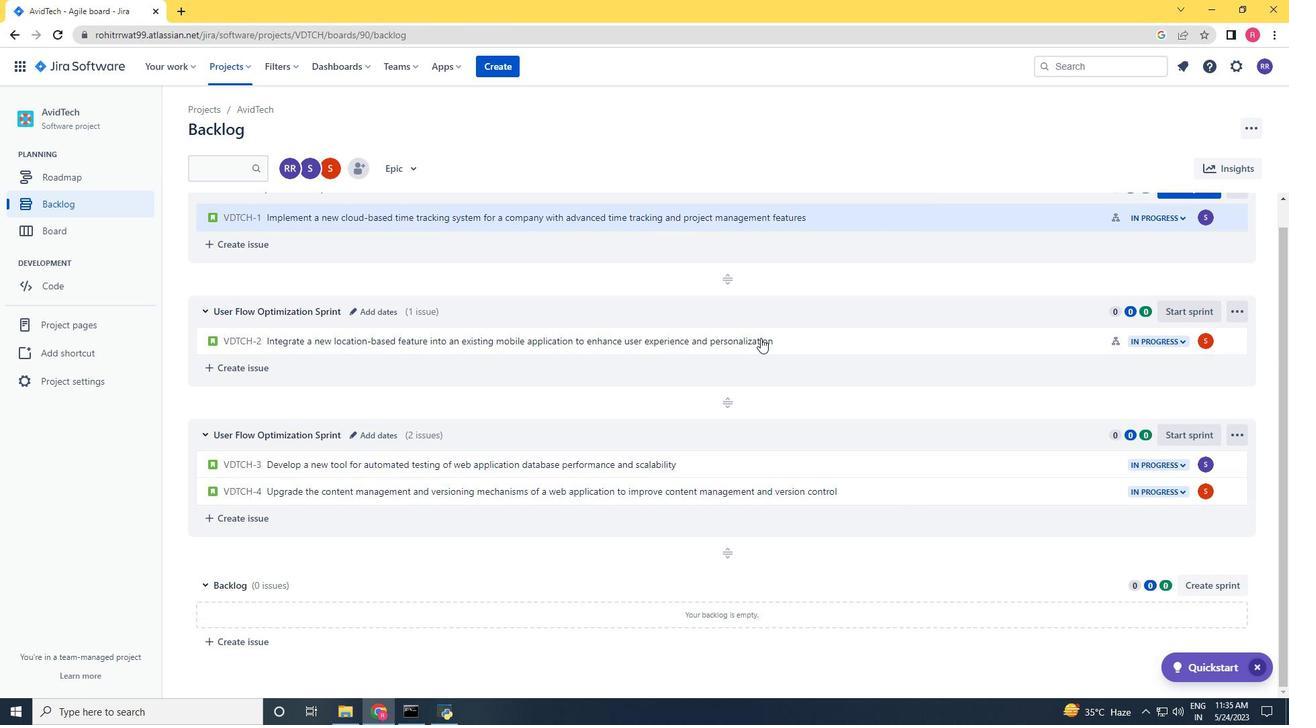 
Action: Mouse scrolled (761, 339) with delta (0, 0)
Screenshot: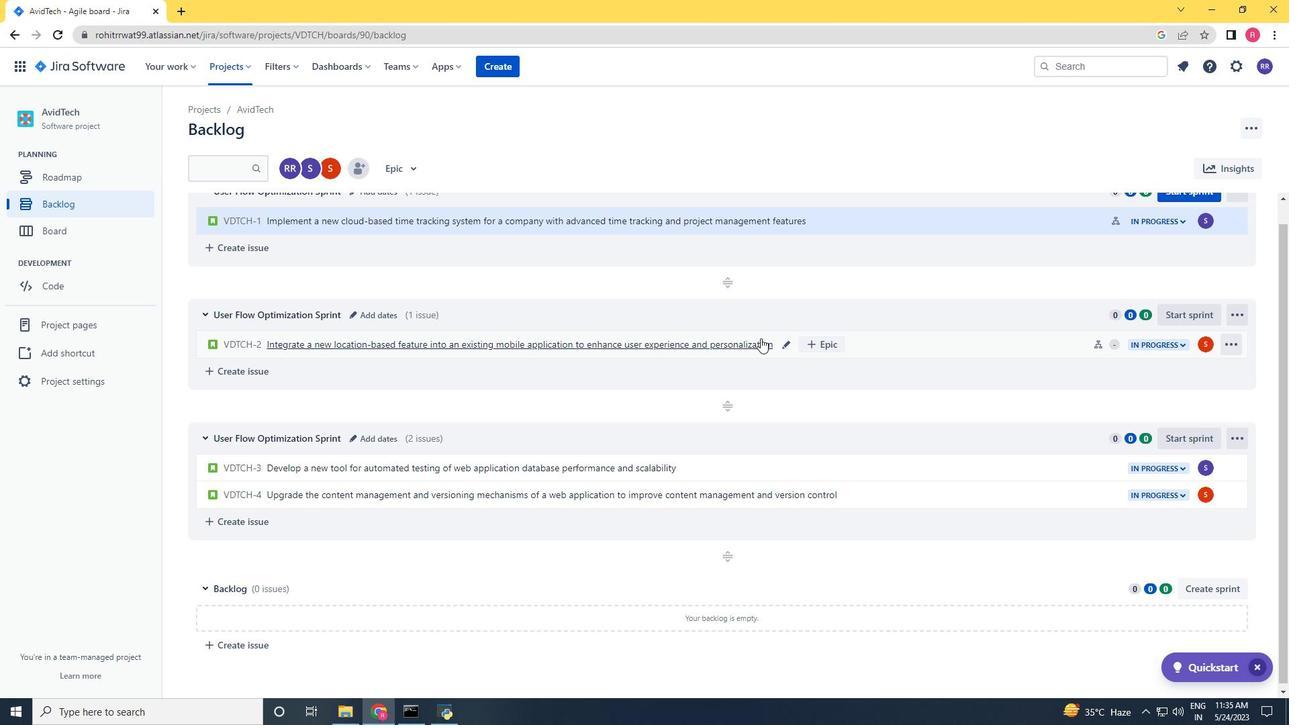 
Action: Mouse scrolled (761, 339) with delta (0, 0)
Screenshot: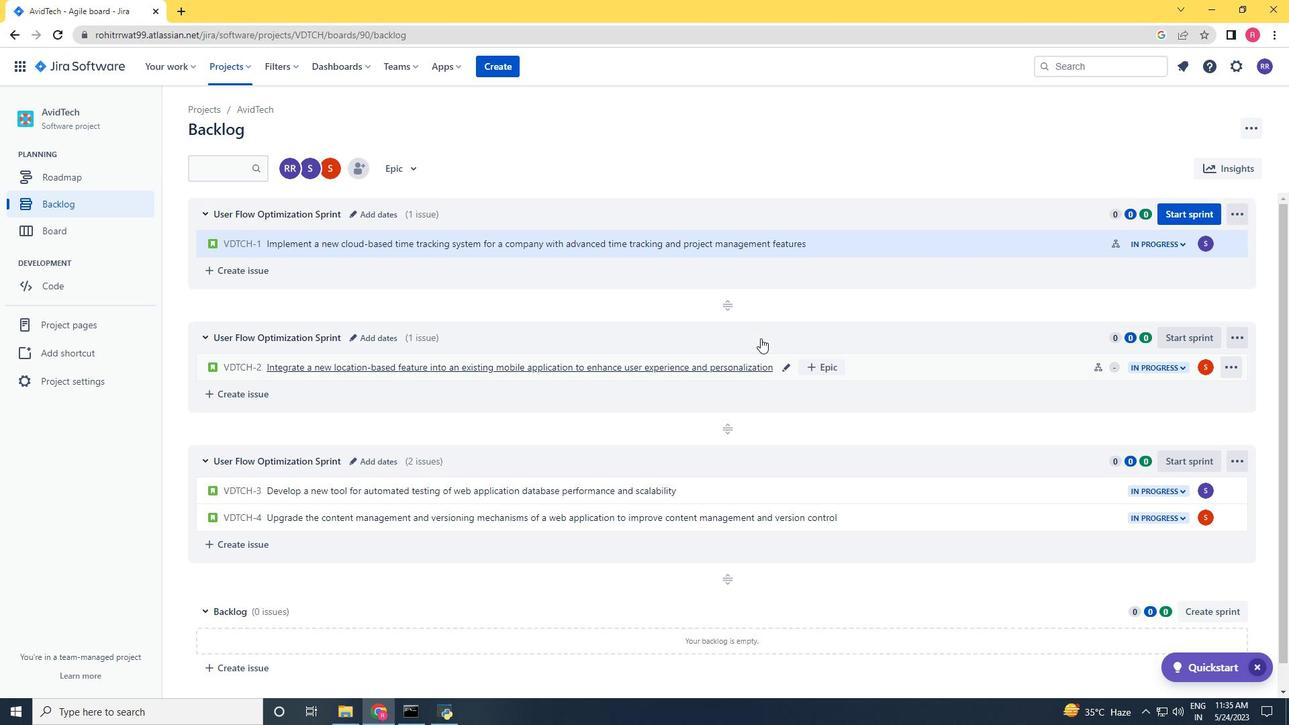 
Action: Mouse scrolled (761, 339) with delta (0, 0)
Screenshot: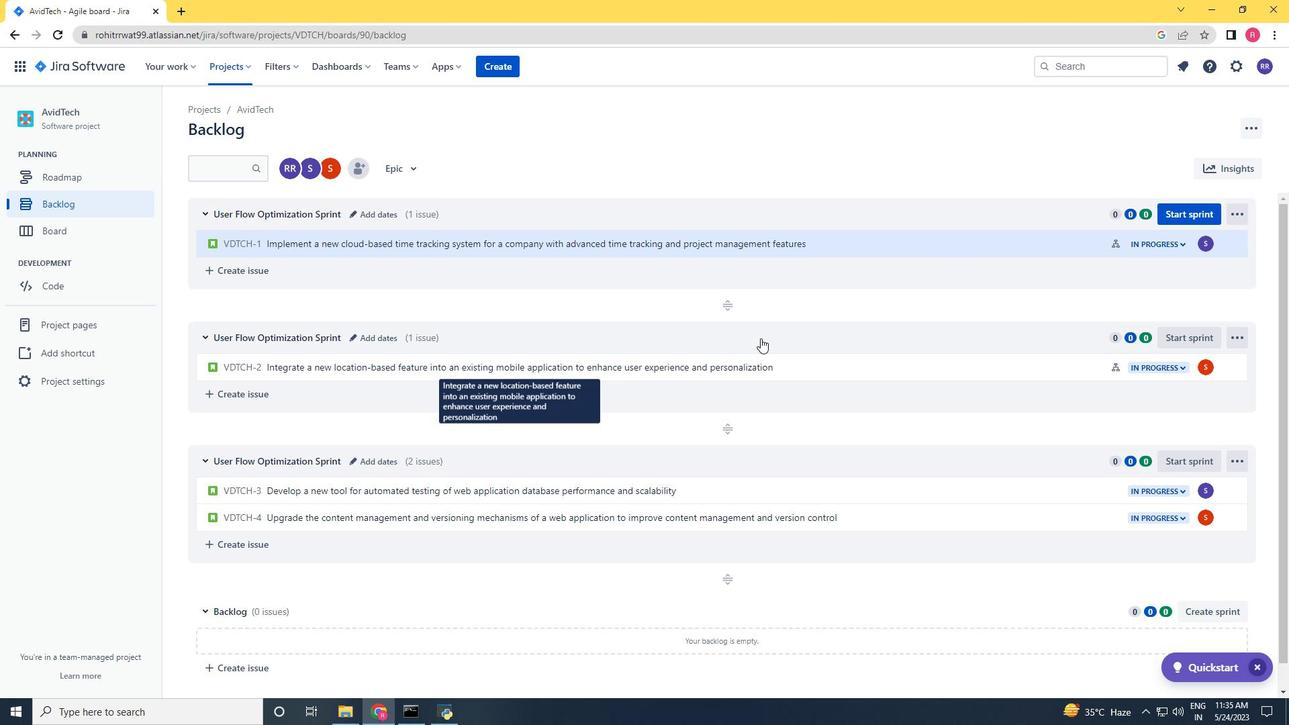 
Action: Mouse moved to (865, 294)
Screenshot: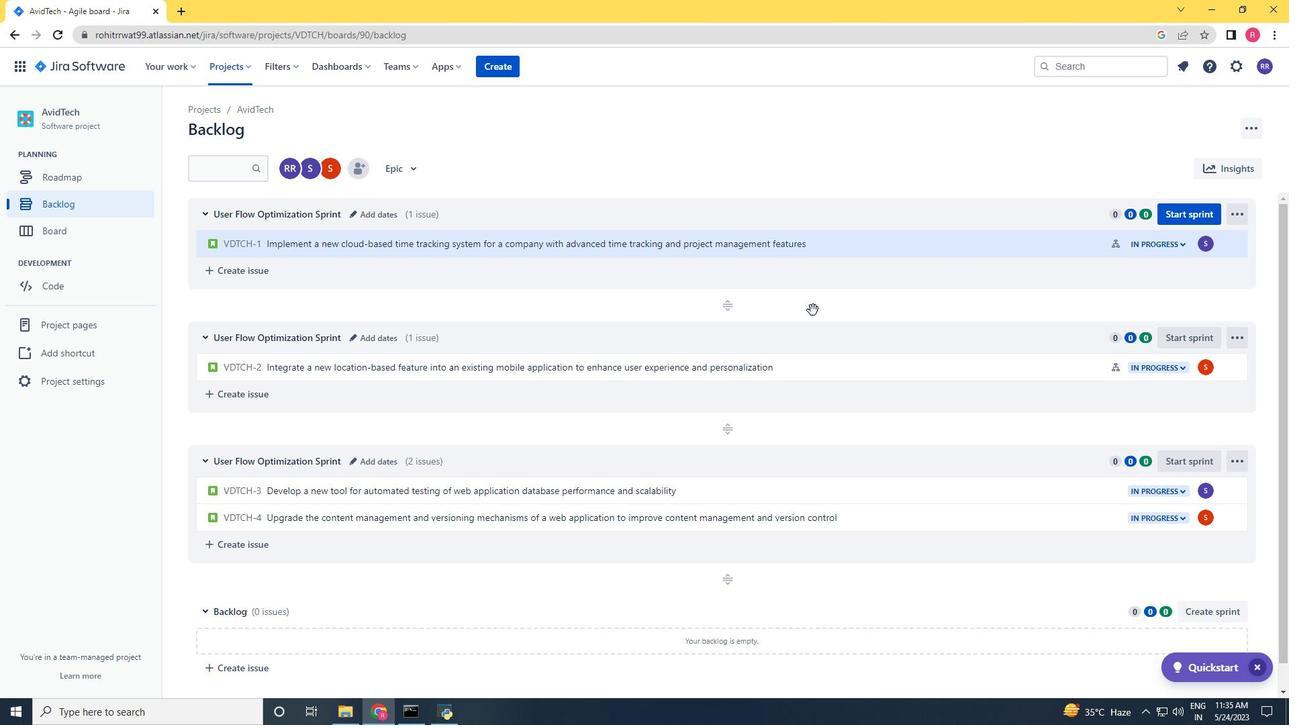 
Action: Mouse scrolled (865, 294) with delta (0, 0)
Screenshot: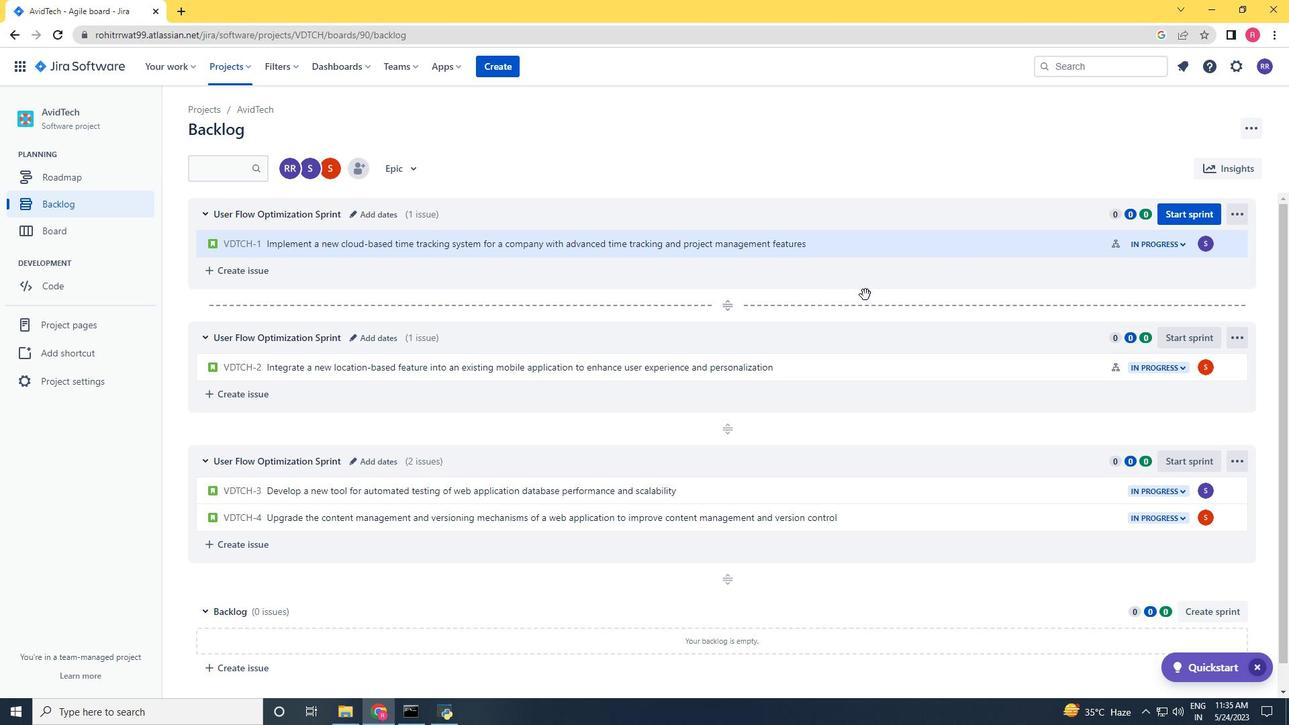 
Action: Mouse scrolled (865, 294) with delta (0, 0)
Screenshot: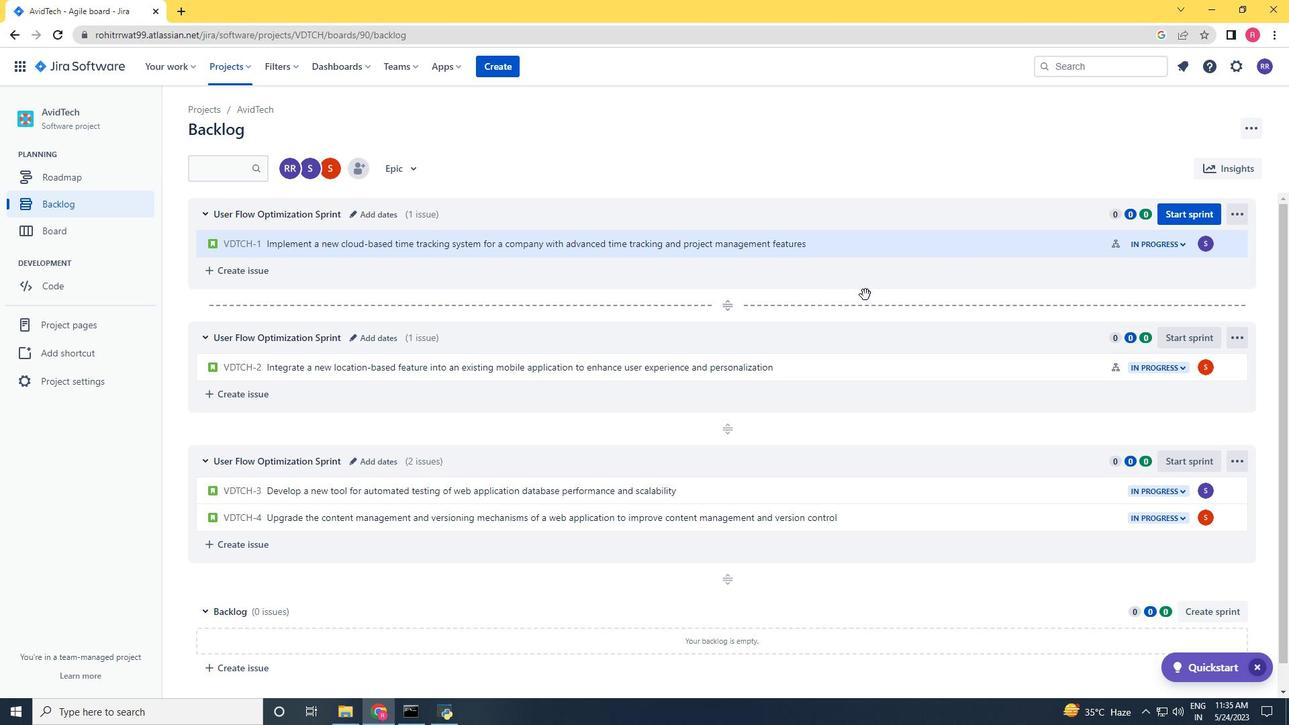 
Action: Mouse scrolled (865, 294) with delta (0, 0)
Screenshot: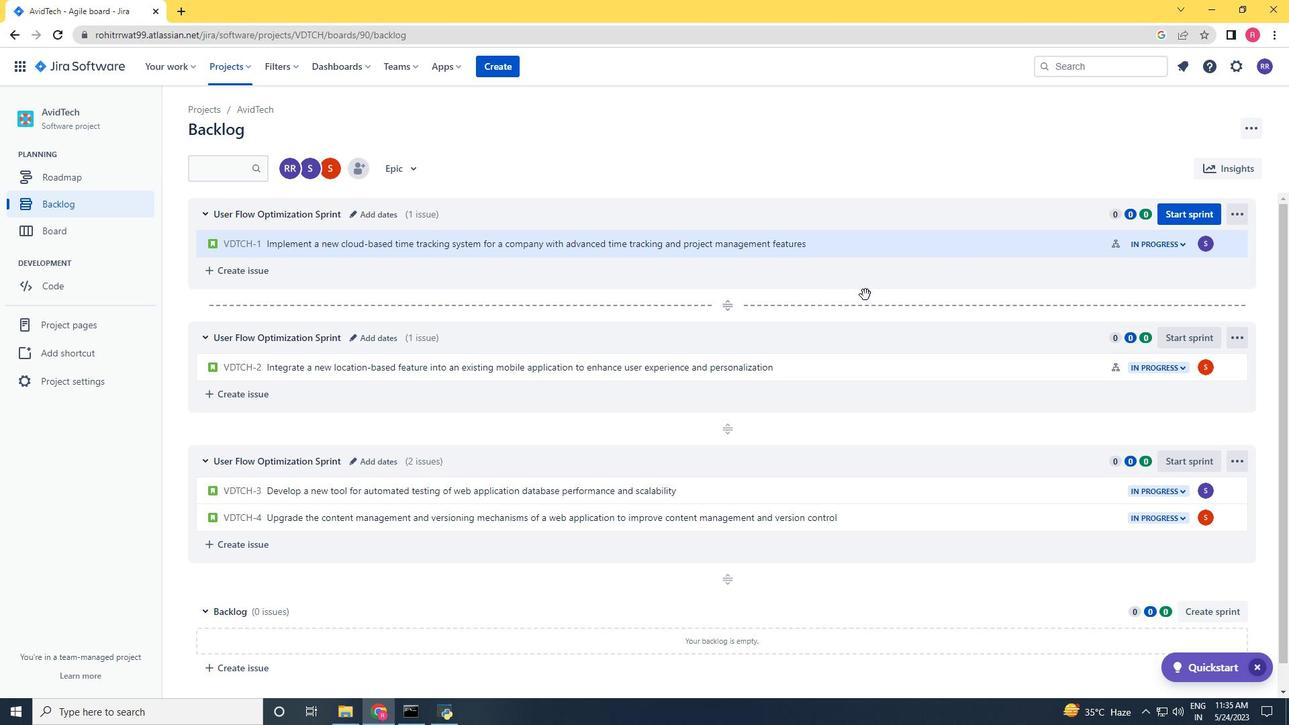 
Action: Mouse scrolled (865, 294) with delta (0, 0)
Screenshot: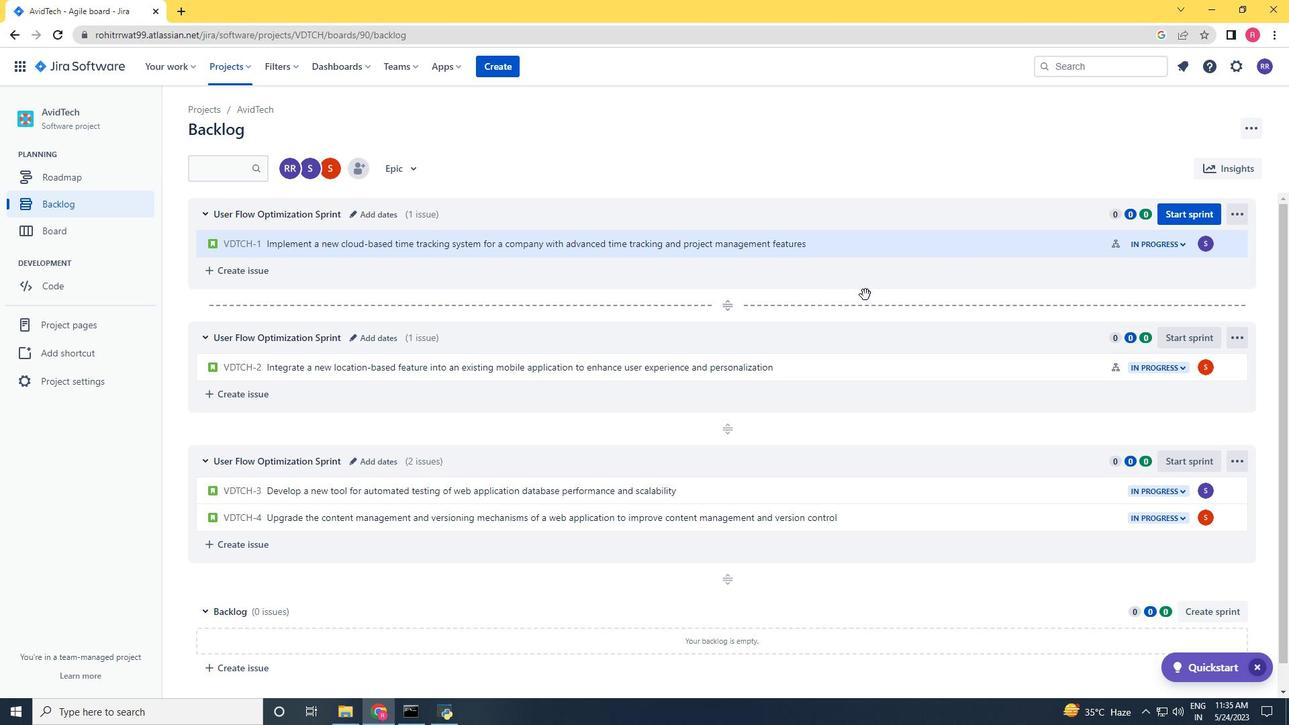 
Action: Mouse scrolled (865, 294) with delta (0, 0)
Screenshot: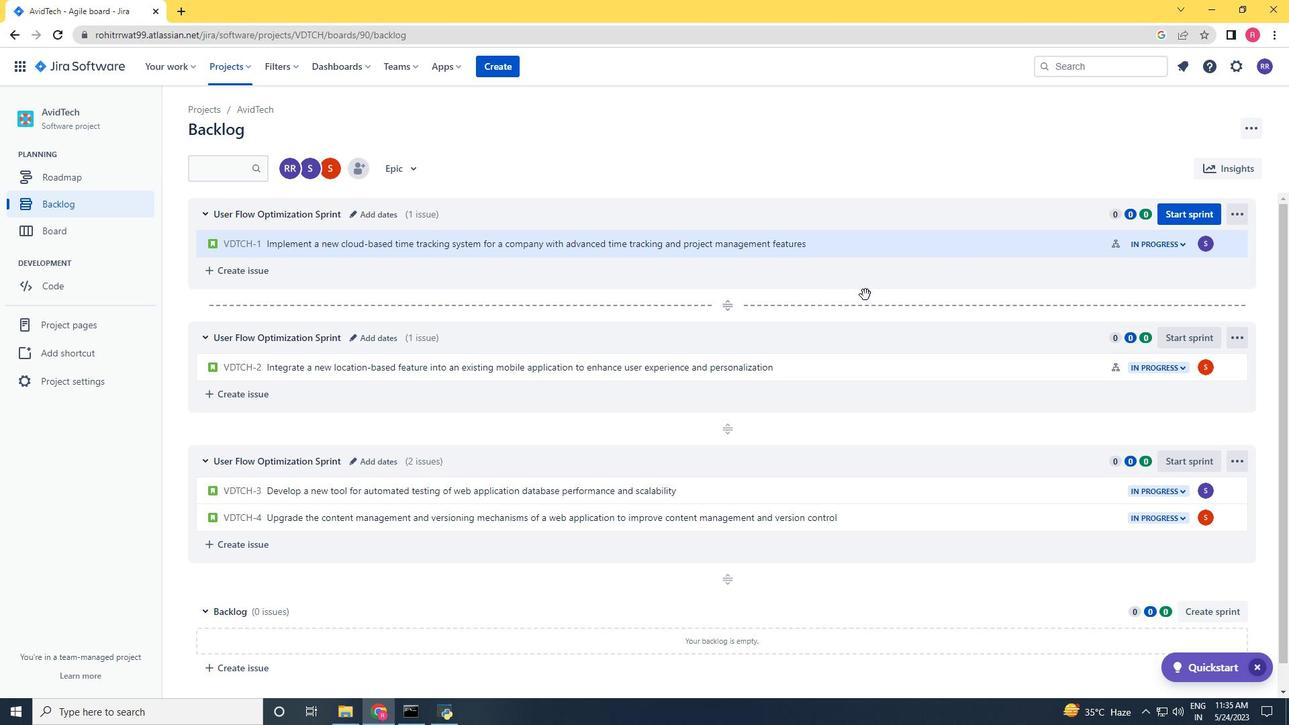 
Action: Mouse moved to (86, 226)
Screenshot: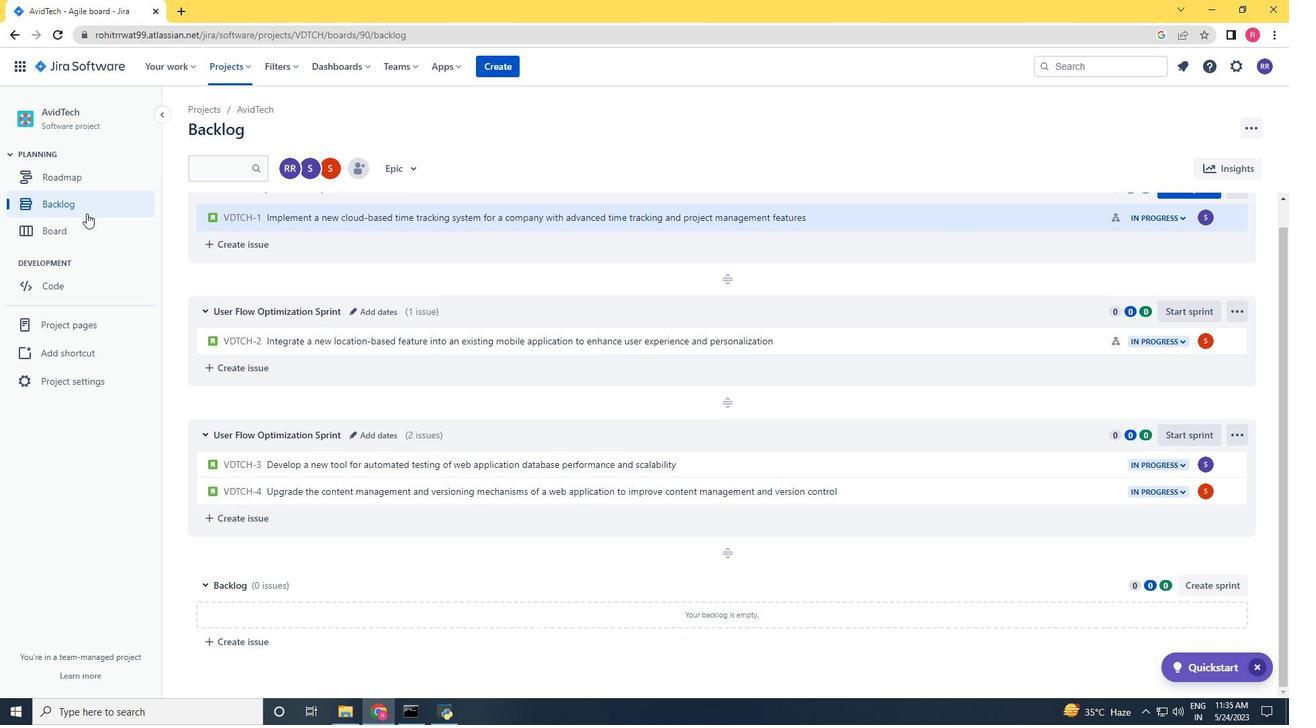 
Action: Mouse pressed left at (86, 226)
Screenshot: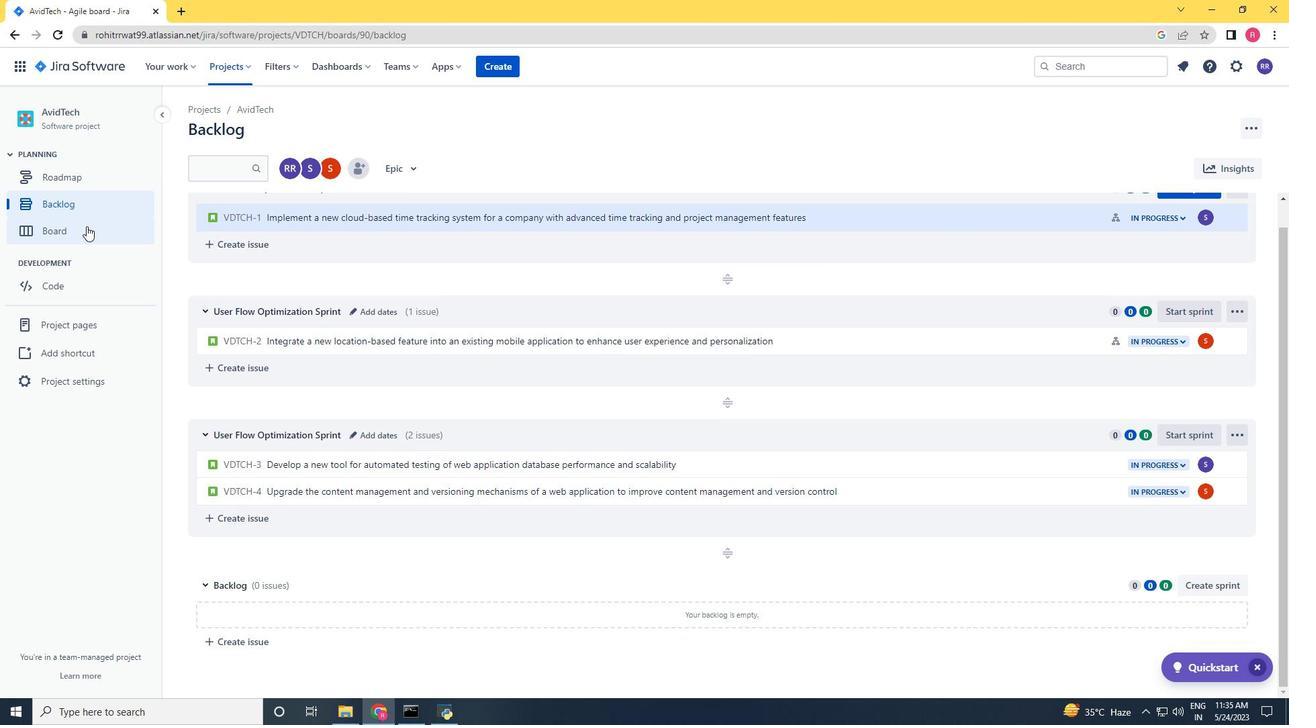 
Action: Mouse moved to (95, 212)
Screenshot: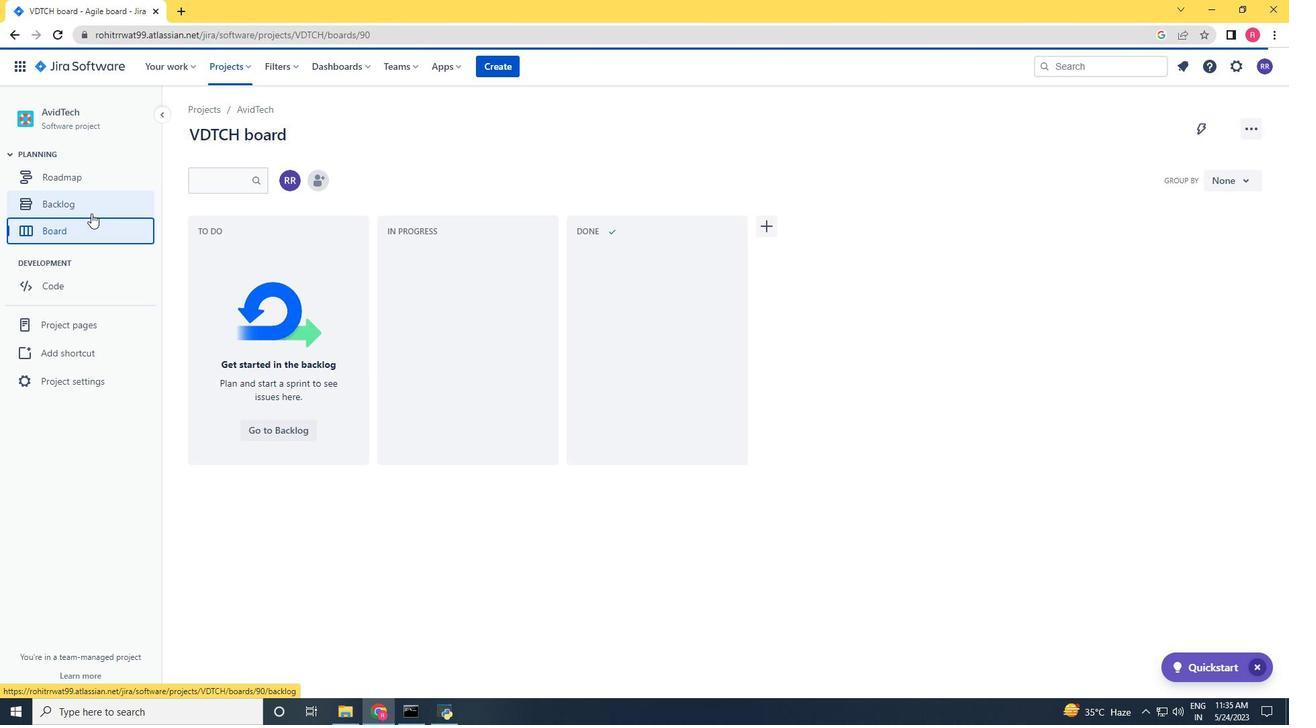 
Action: Mouse pressed left at (95, 212)
Screenshot: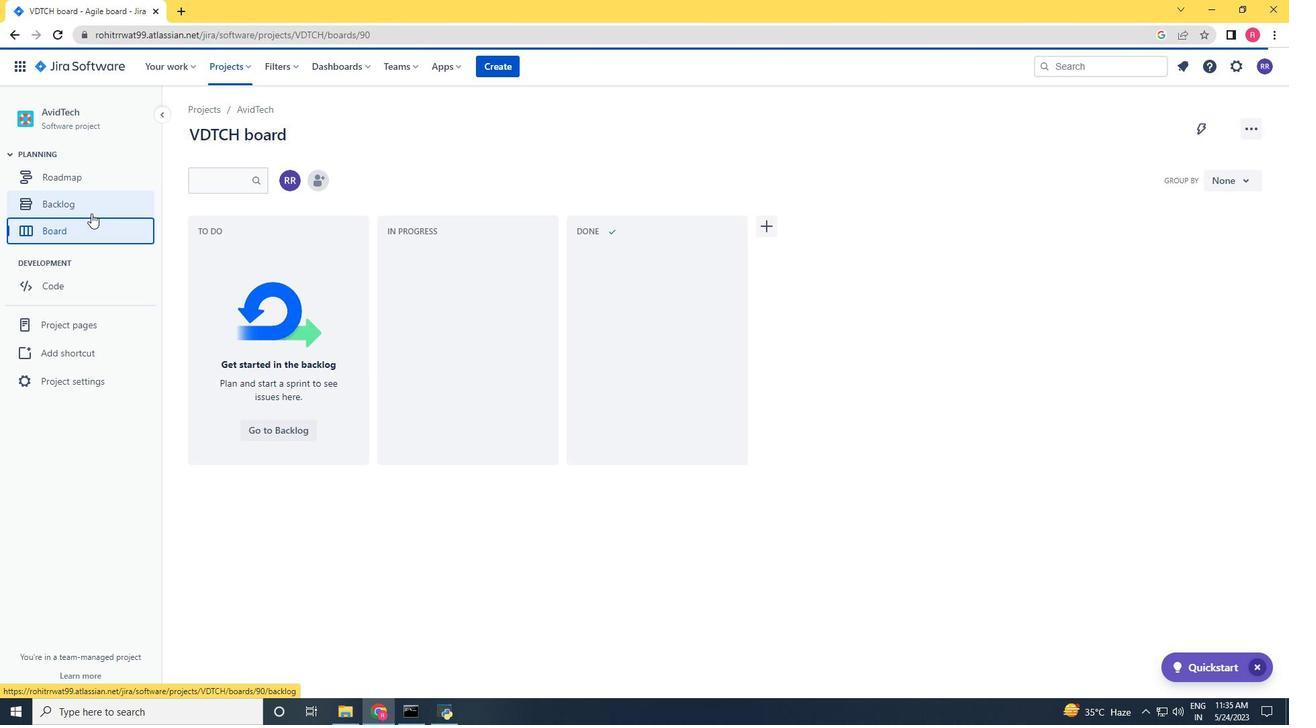 
Action: Mouse moved to (96, 211)
Screenshot: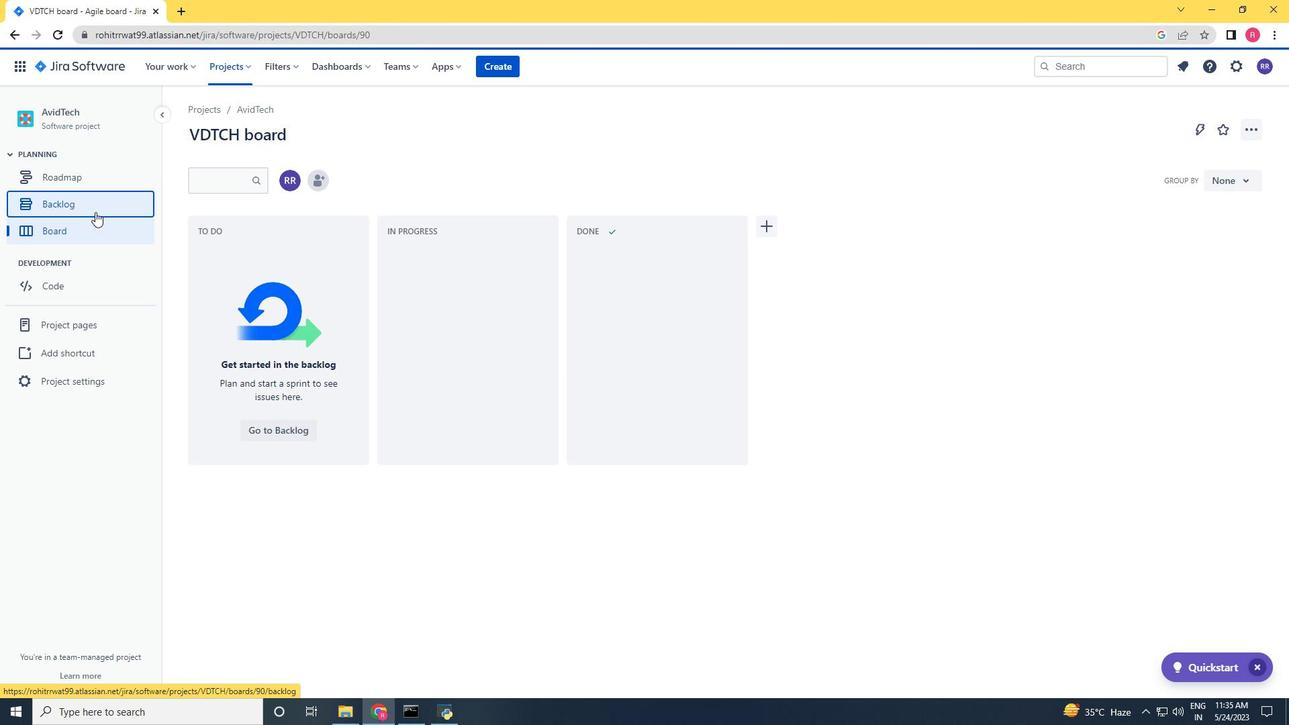 
